Task: Sort the unsolved tickets in your groups, order by Requester in ascending order.
Action: Mouse moved to (18, 306)
Screenshot: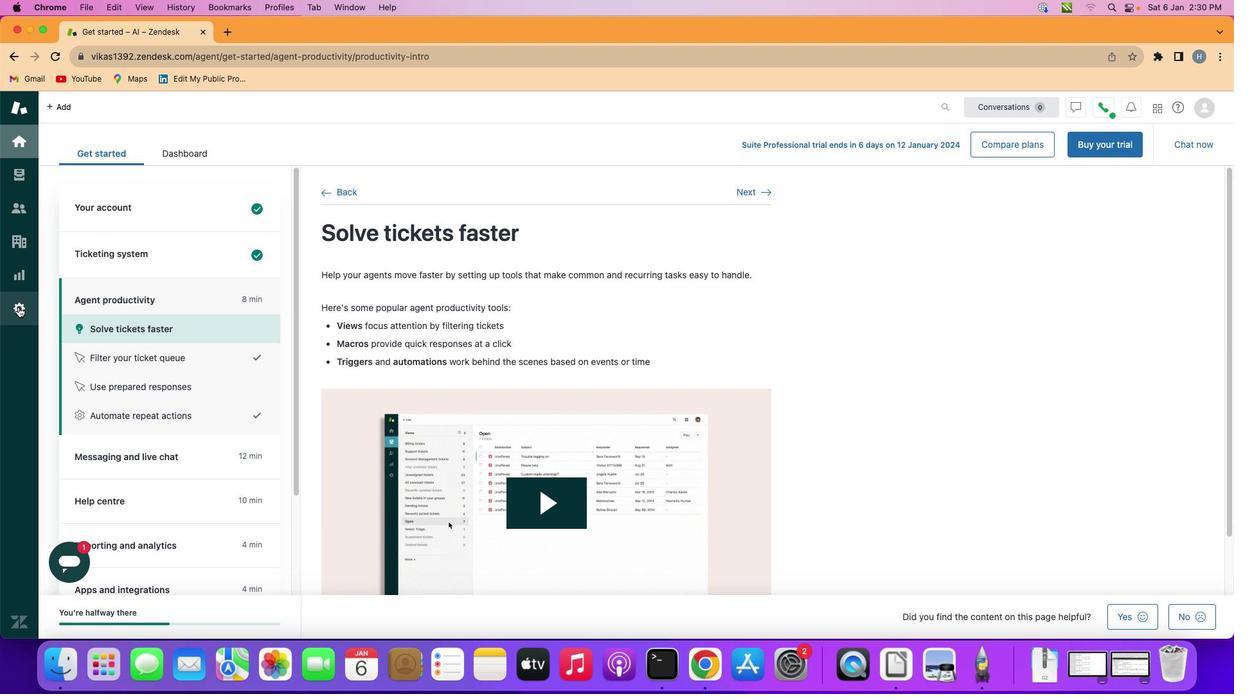 
Action: Mouse pressed left at (18, 306)
Screenshot: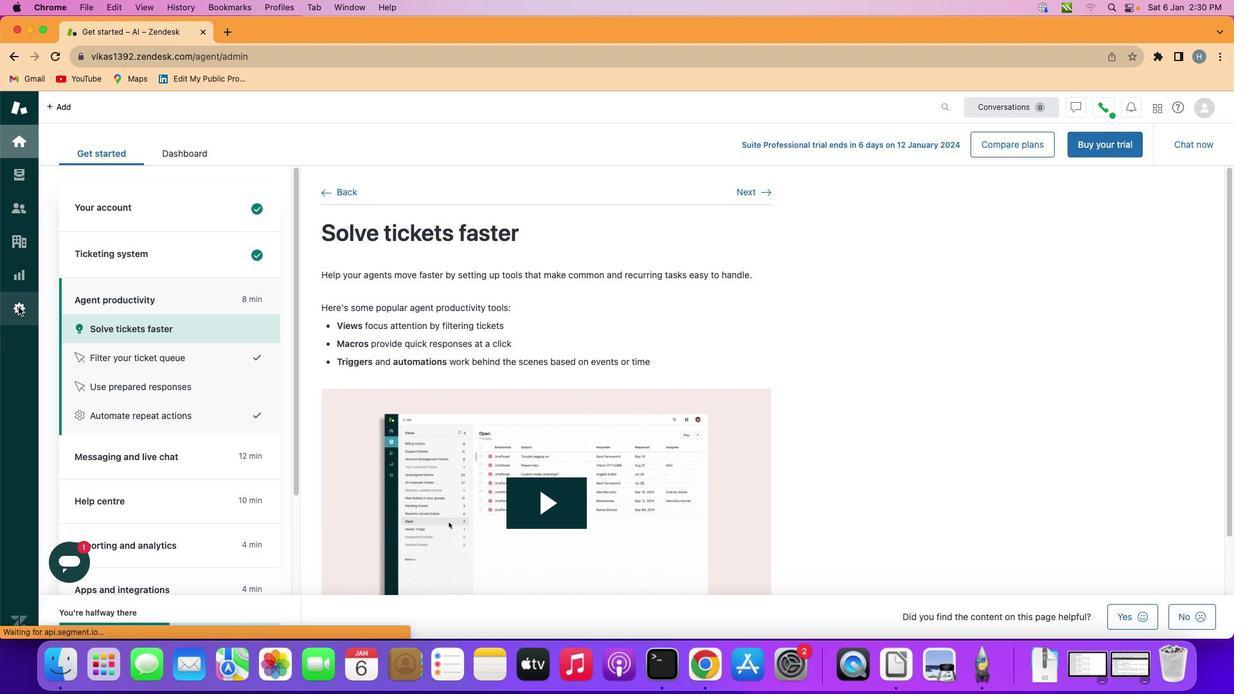 
Action: Mouse moved to (375, 535)
Screenshot: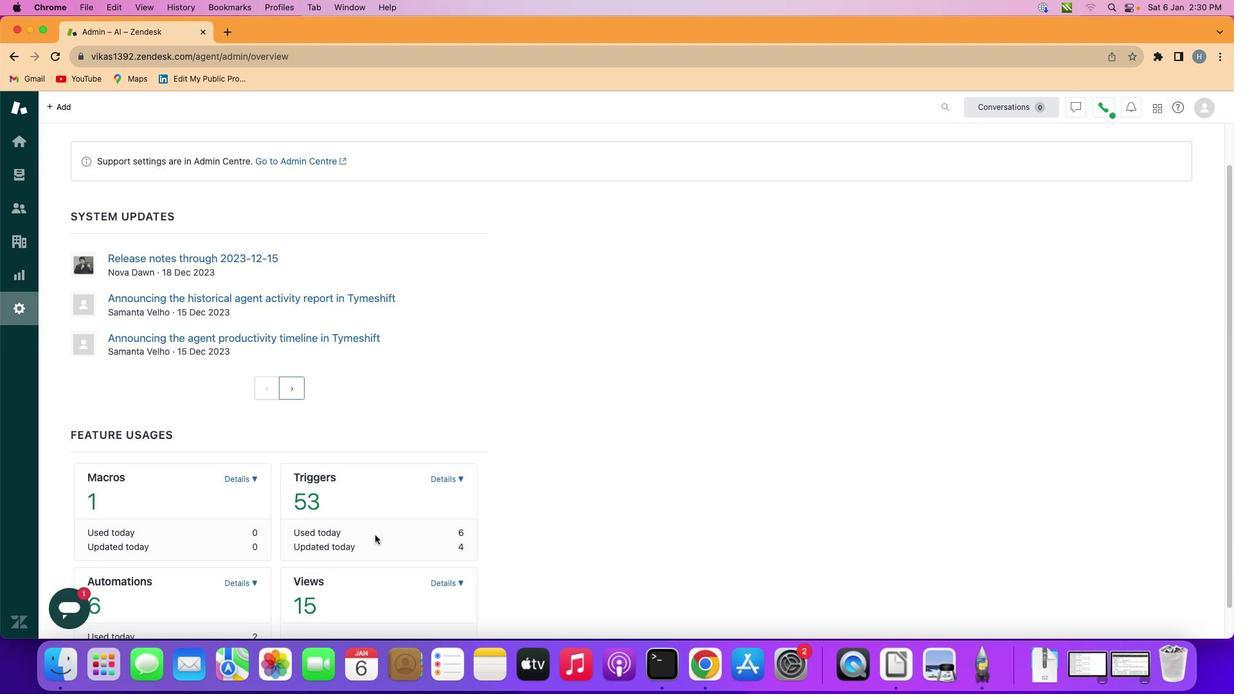 
Action: Mouse scrolled (375, 535) with delta (0, 0)
Screenshot: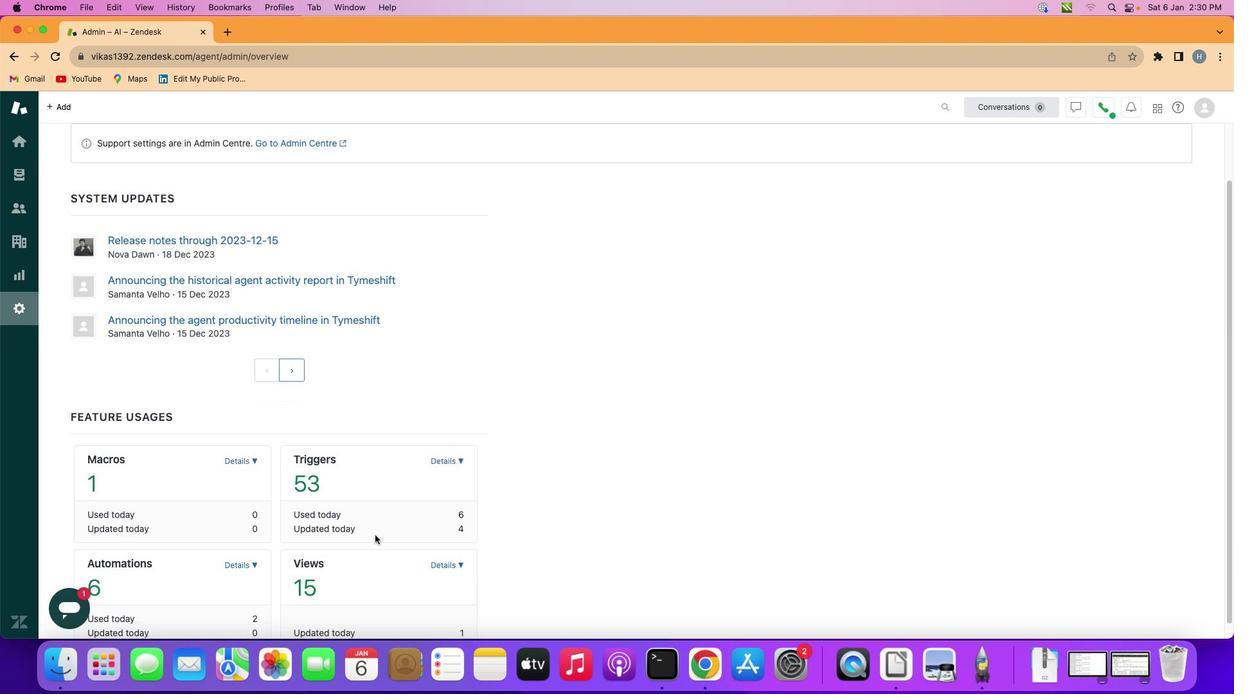 
Action: Mouse scrolled (375, 535) with delta (0, 0)
Screenshot: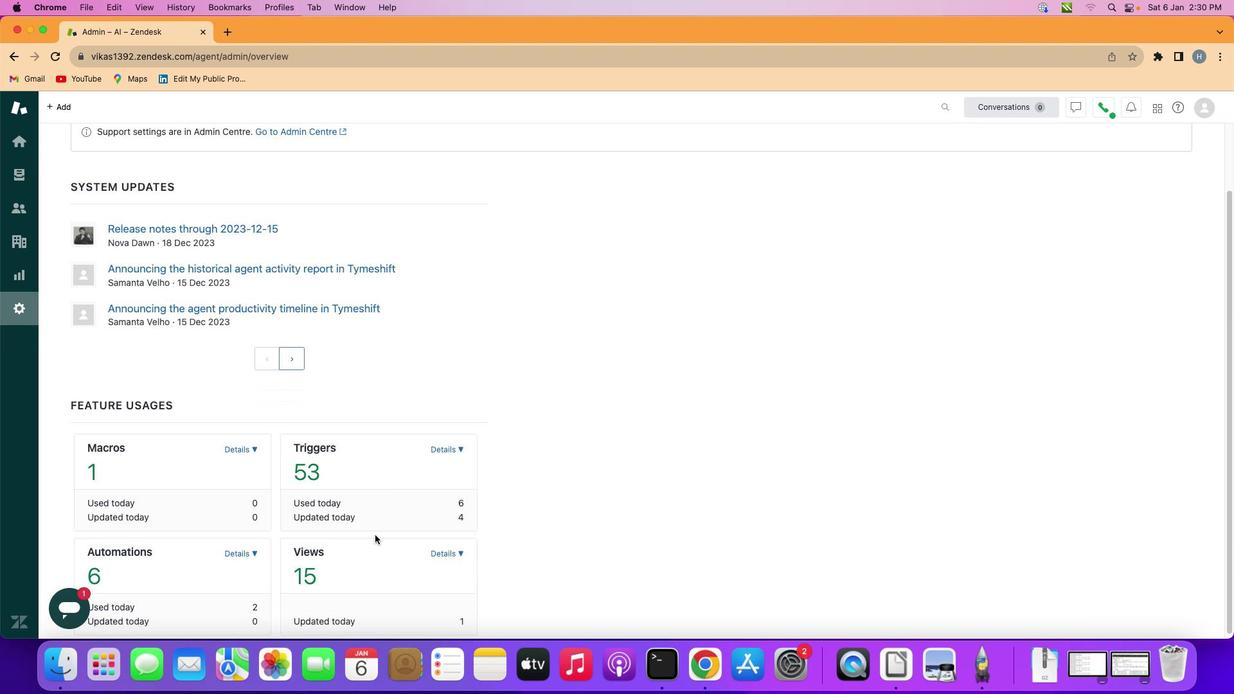 
Action: Mouse scrolled (375, 535) with delta (0, -1)
Screenshot: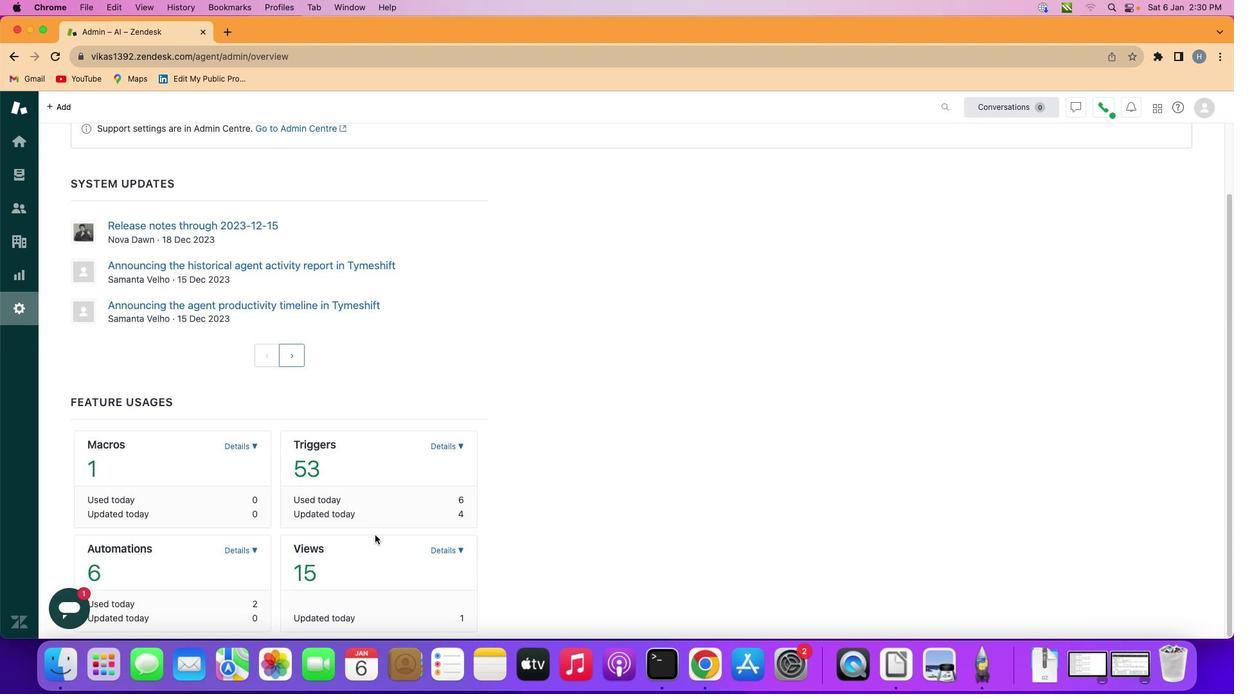 
Action: Mouse moved to (375, 535)
Screenshot: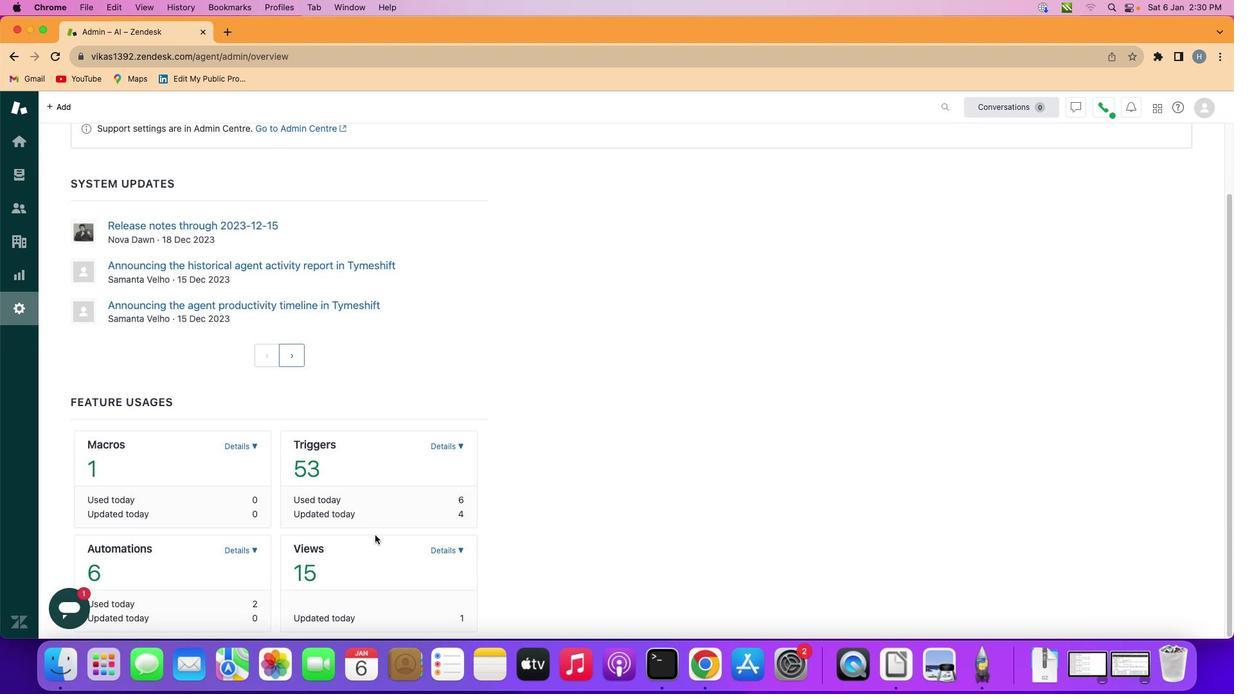 
Action: Mouse scrolled (375, 535) with delta (0, -1)
Screenshot: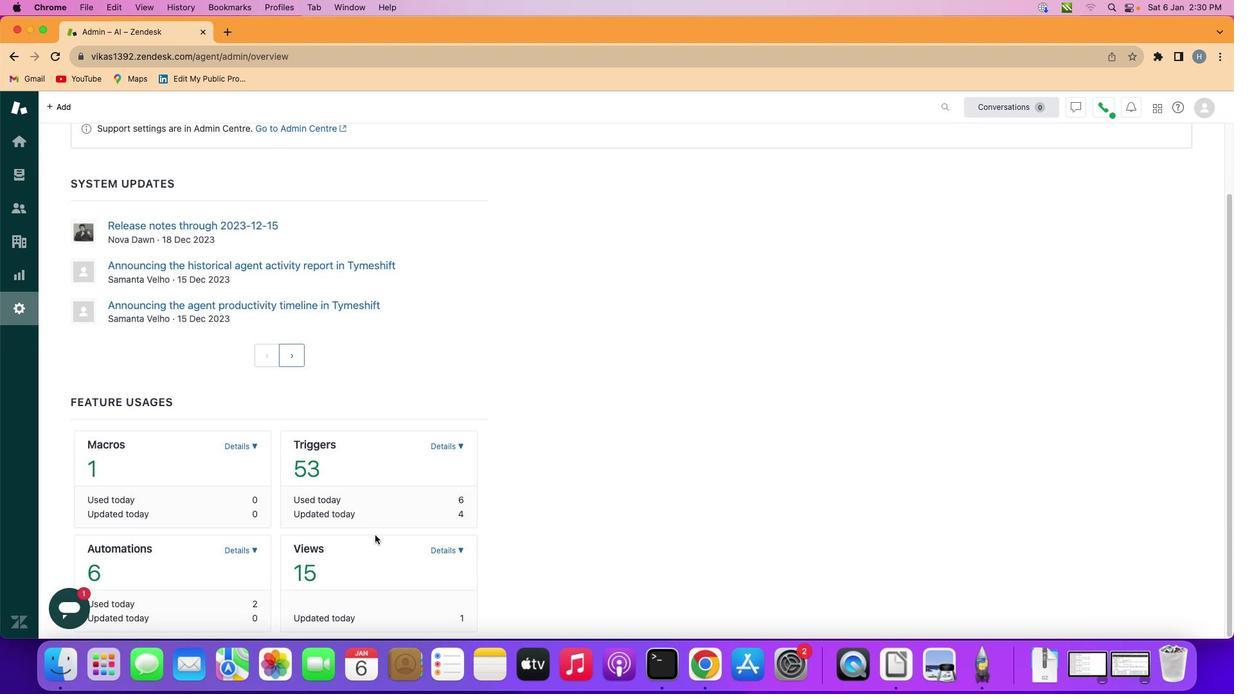 
Action: Mouse scrolled (375, 535) with delta (0, -1)
Screenshot: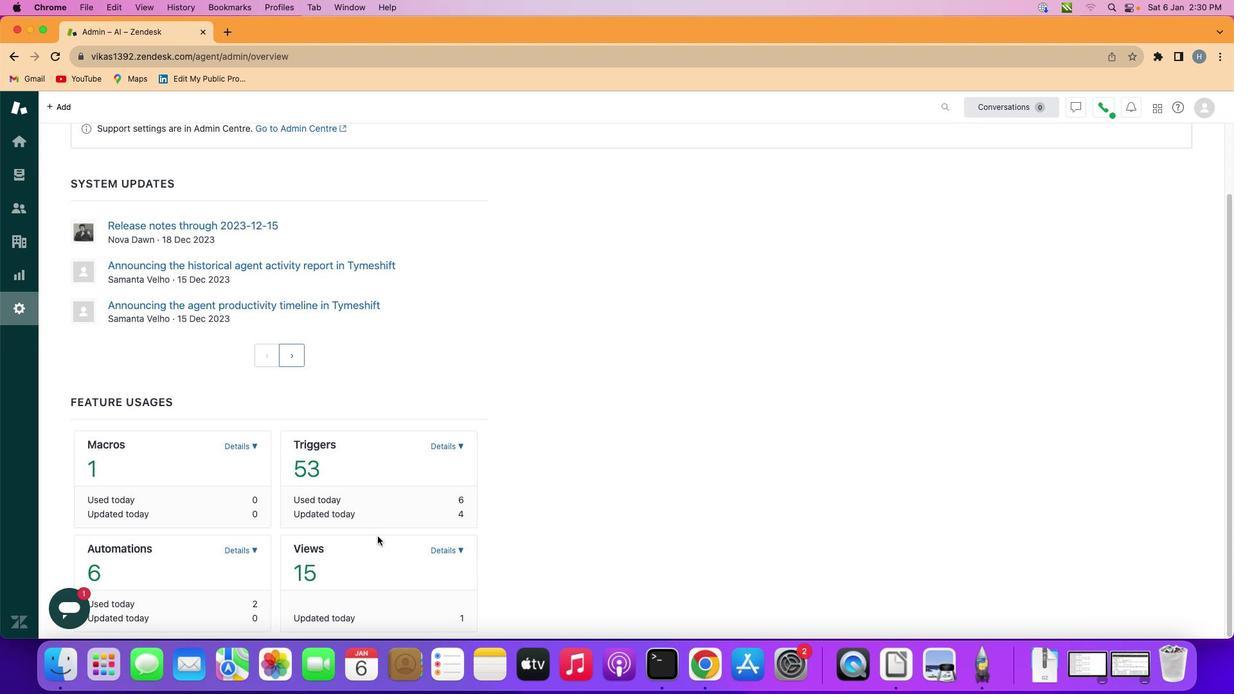 
Action: Mouse moved to (459, 549)
Screenshot: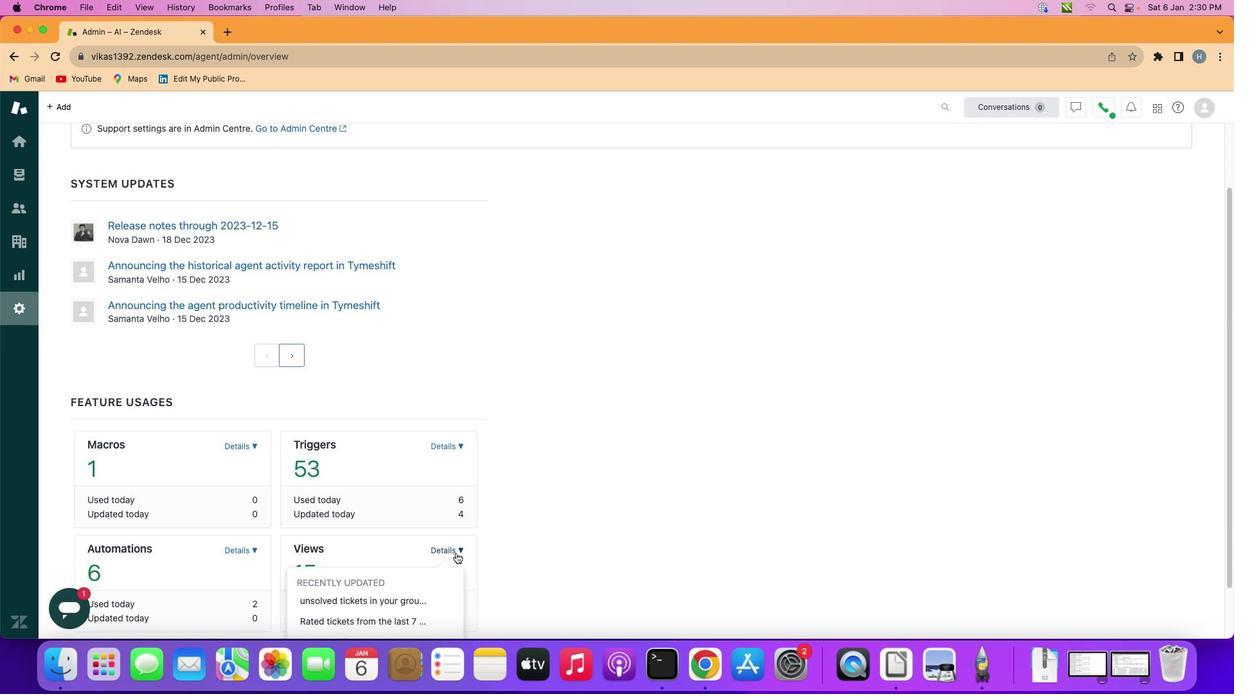 
Action: Mouse pressed left at (459, 549)
Screenshot: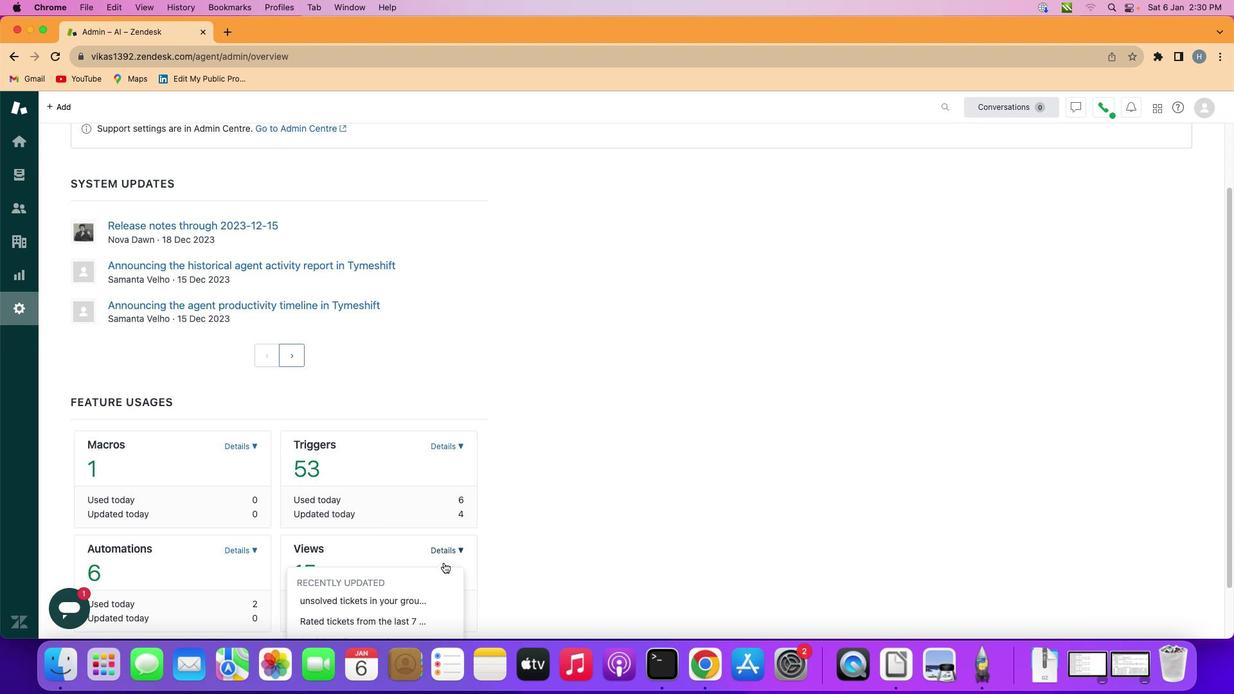 
Action: Mouse moved to (405, 602)
Screenshot: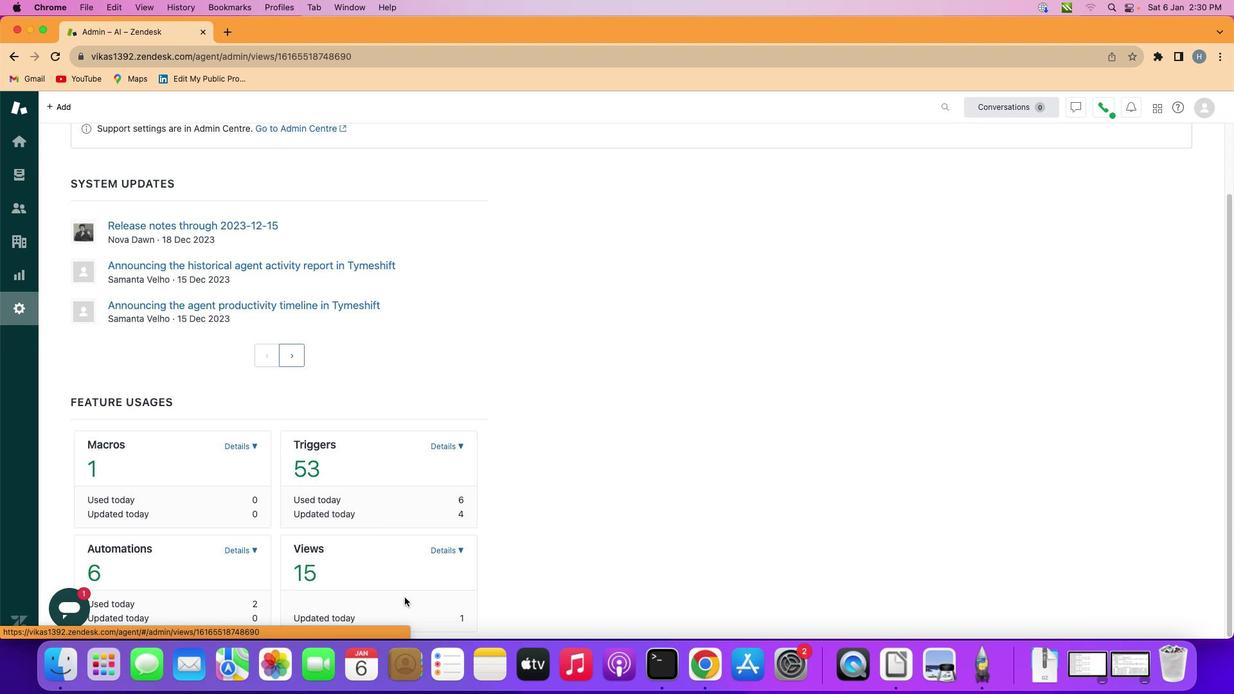 
Action: Mouse pressed left at (405, 602)
Screenshot: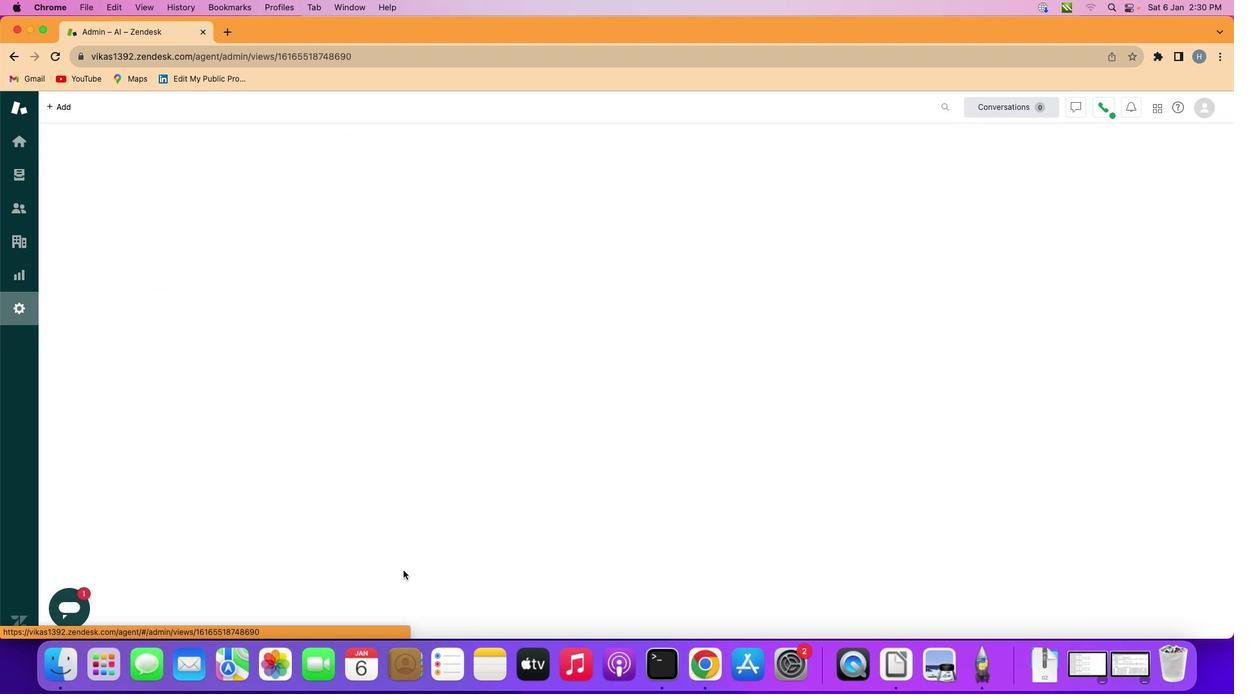 
Action: Mouse moved to (387, 524)
Screenshot: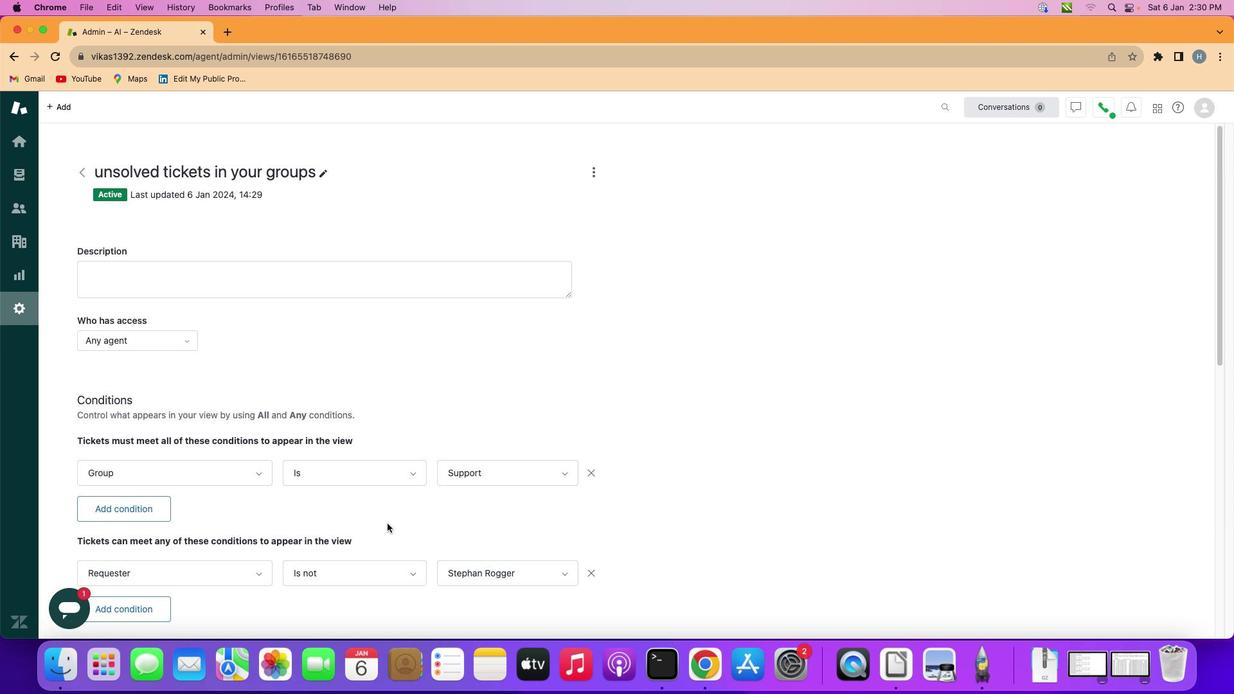 
Action: Mouse scrolled (387, 524) with delta (0, 0)
Screenshot: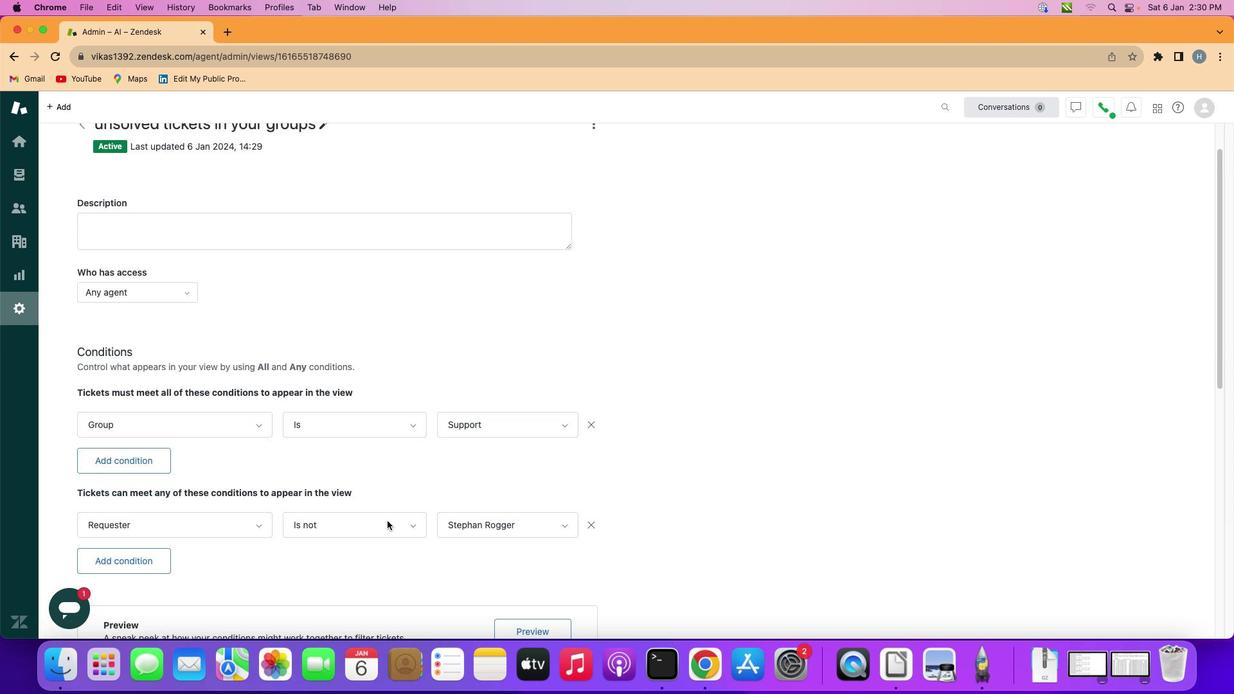 
Action: Mouse moved to (387, 523)
Screenshot: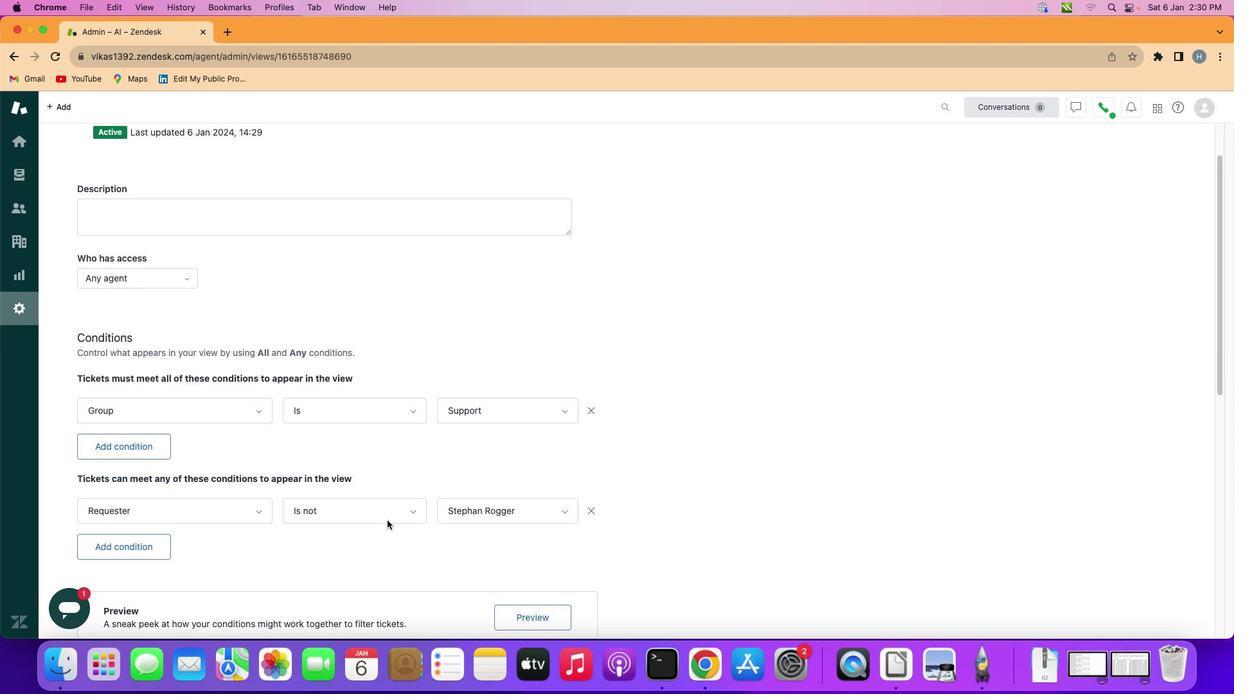 
Action: Mouse scrolled (387, 523) with delta (0, 0)
Screenshot: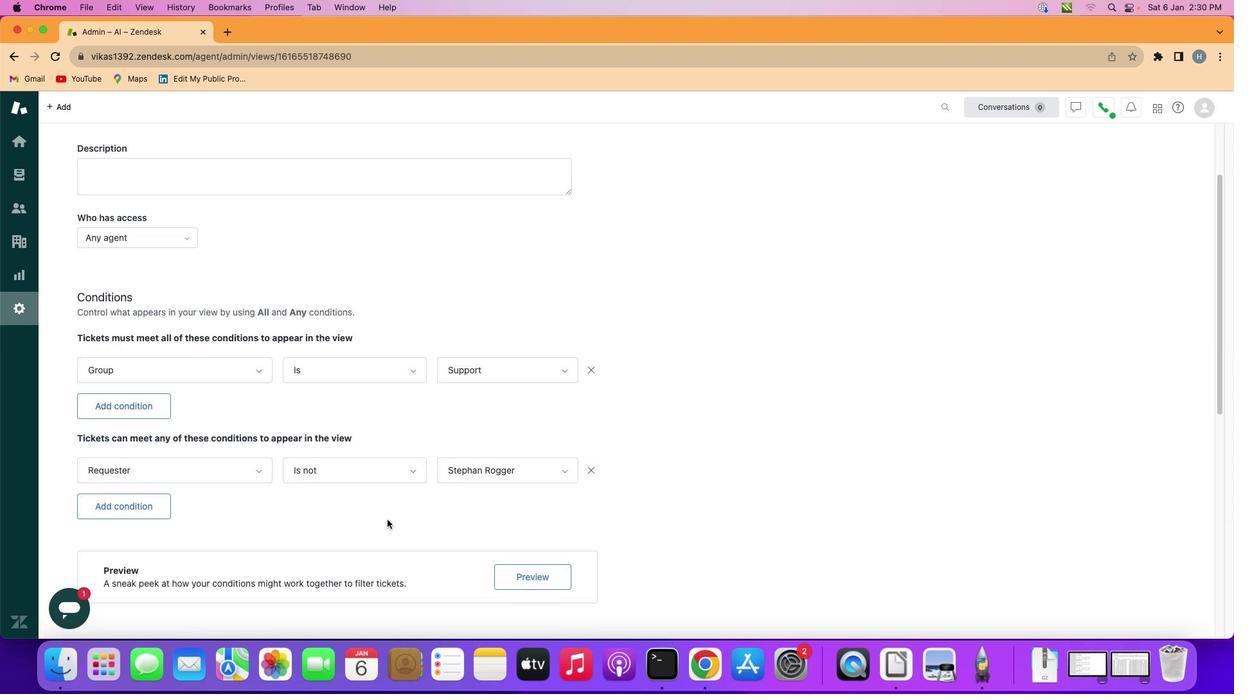 
Action: Mouse scrolled (387, 523) with delta (0, 0)
Screenshot: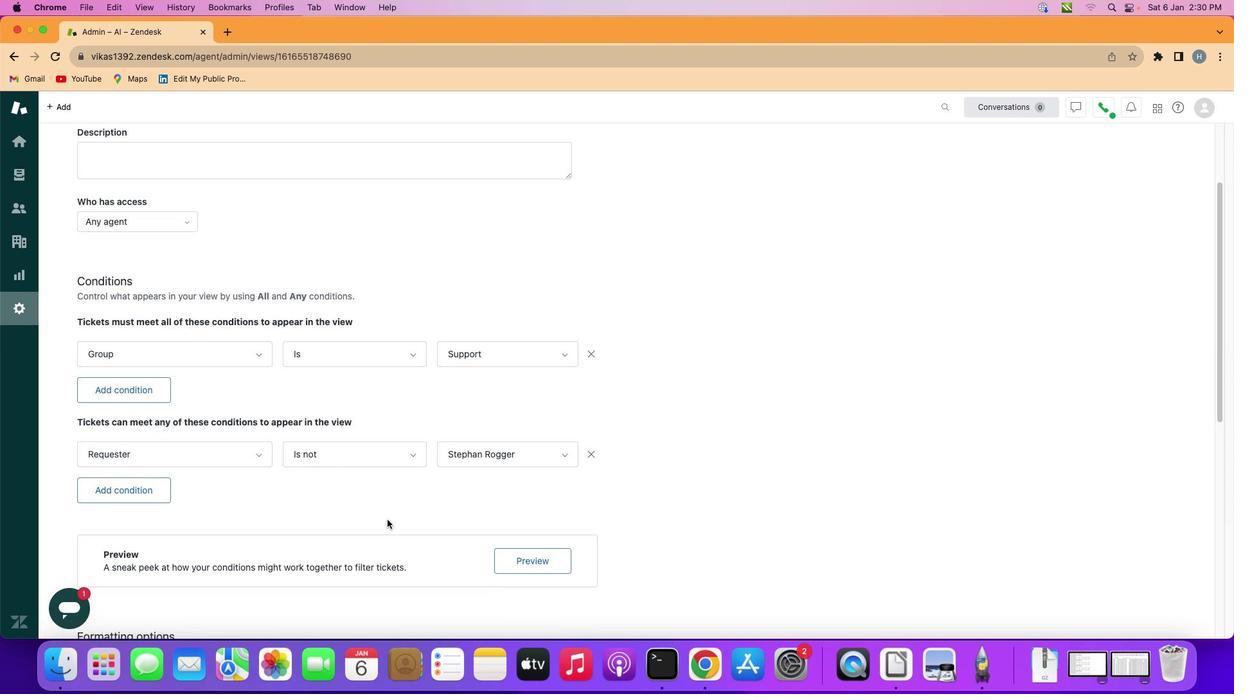 
Action: Mouse scrolled (387, 523) with delta (0, -1)
Screenshot: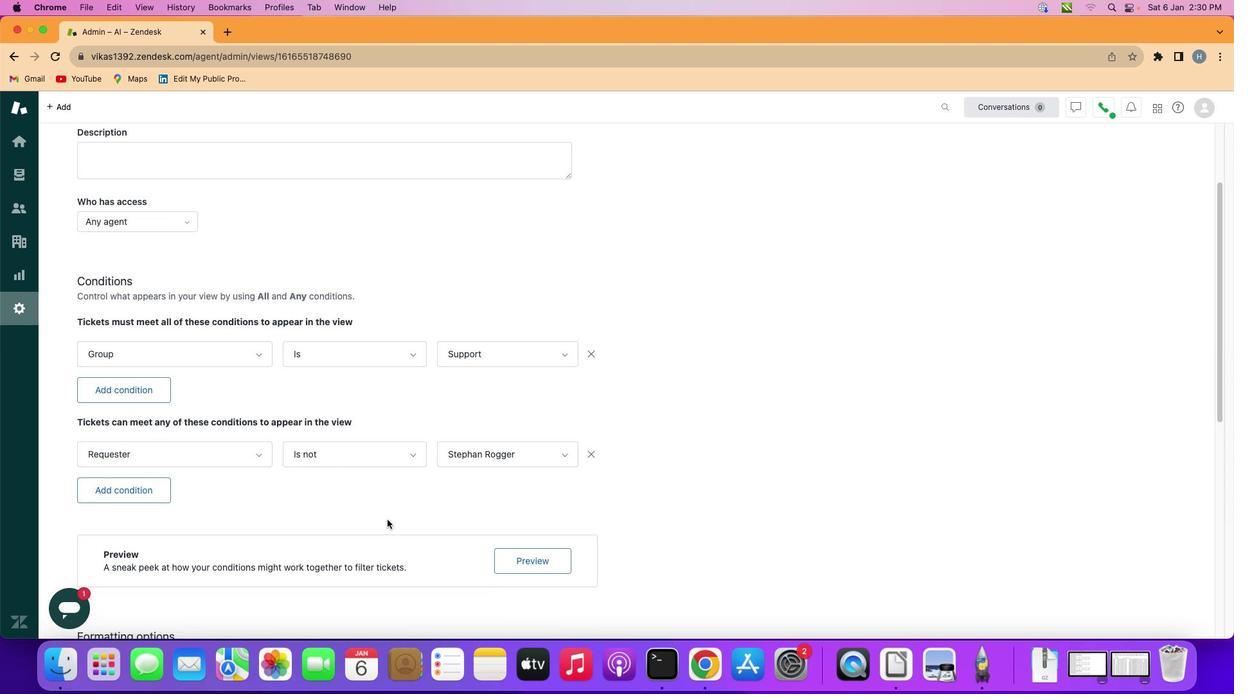 
Action: Mouse moved to (387, 520)
Screenshot: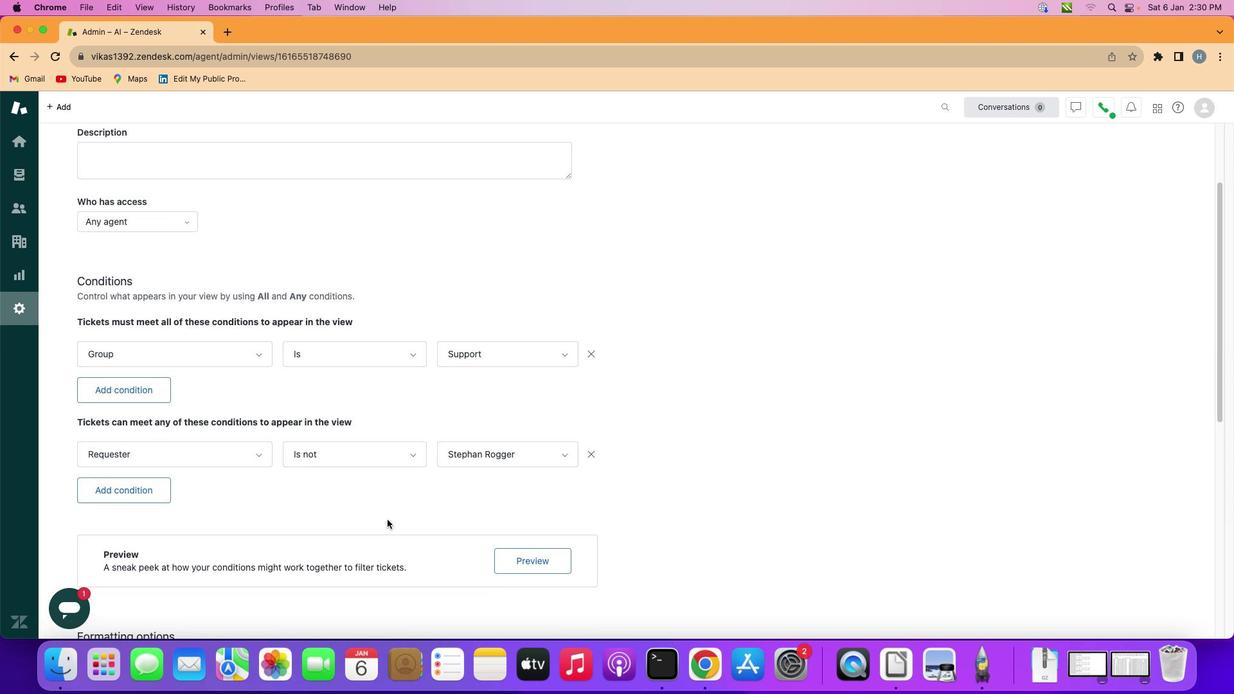 
Action: Mouse scrolled (387, 520) with delta (0, 0)
Screenshot: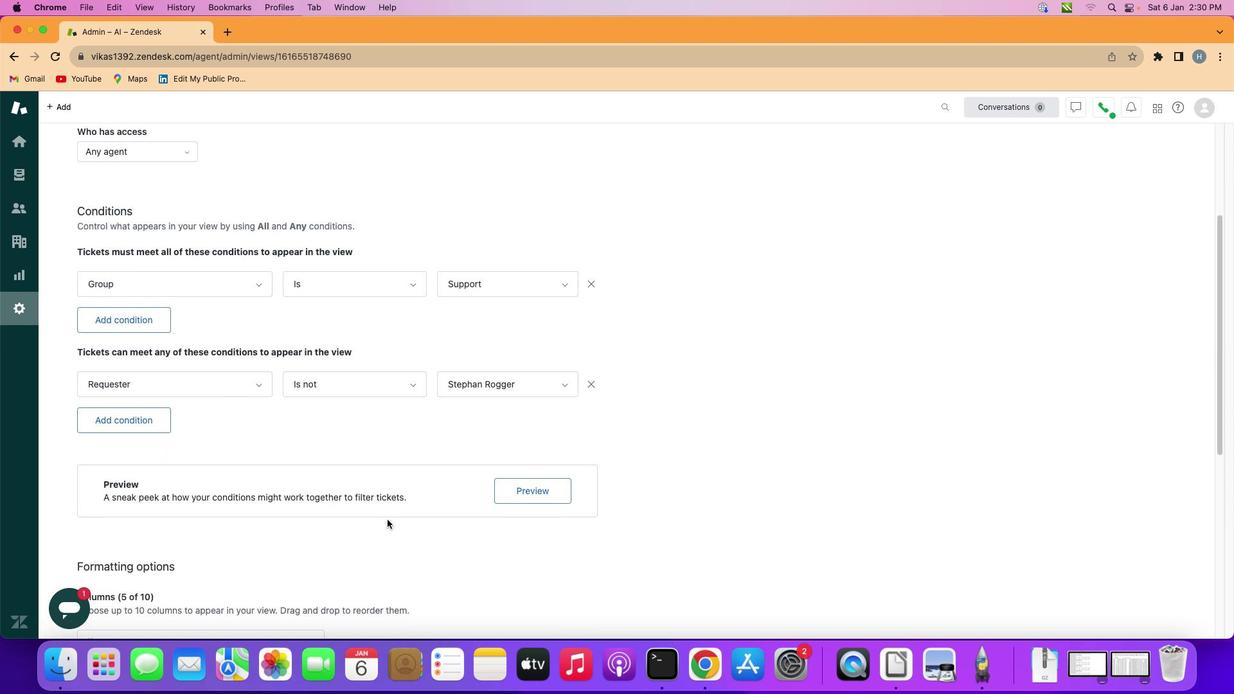 
Action: Mouse scrolled (387, 520) with delta (0, 0)
Screenshot: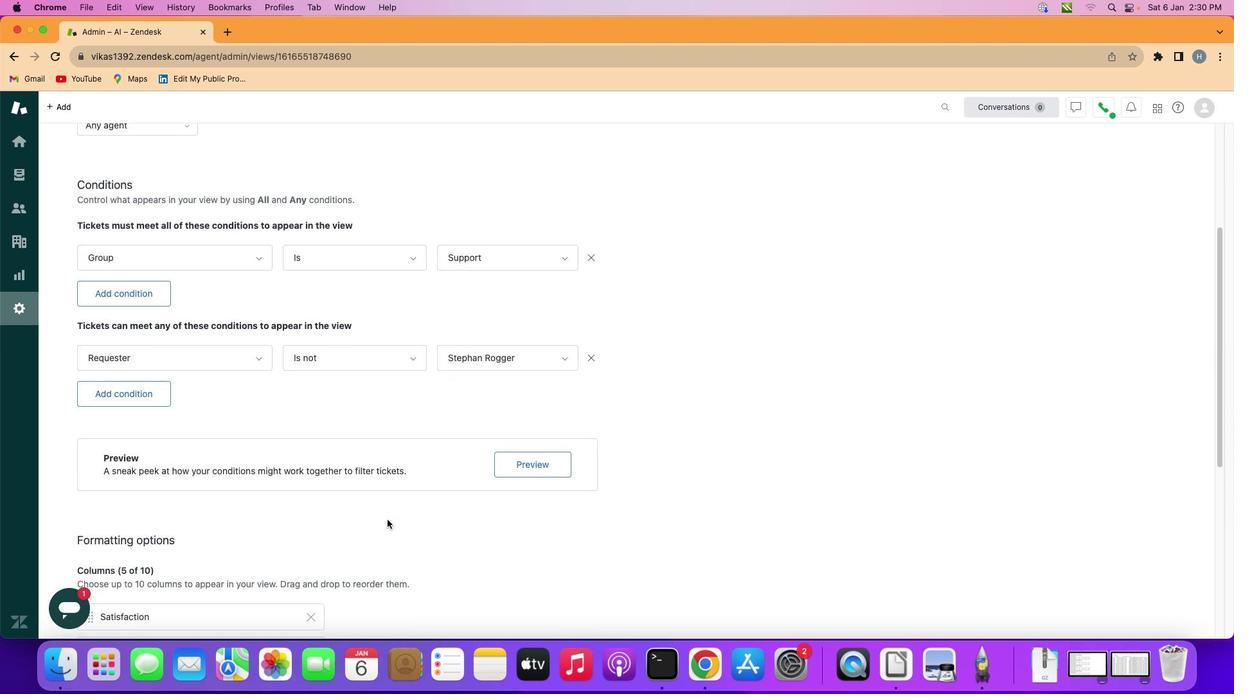 
Action: Mouse scrolled (387, 520) with delta (0, -1)
Screenshot: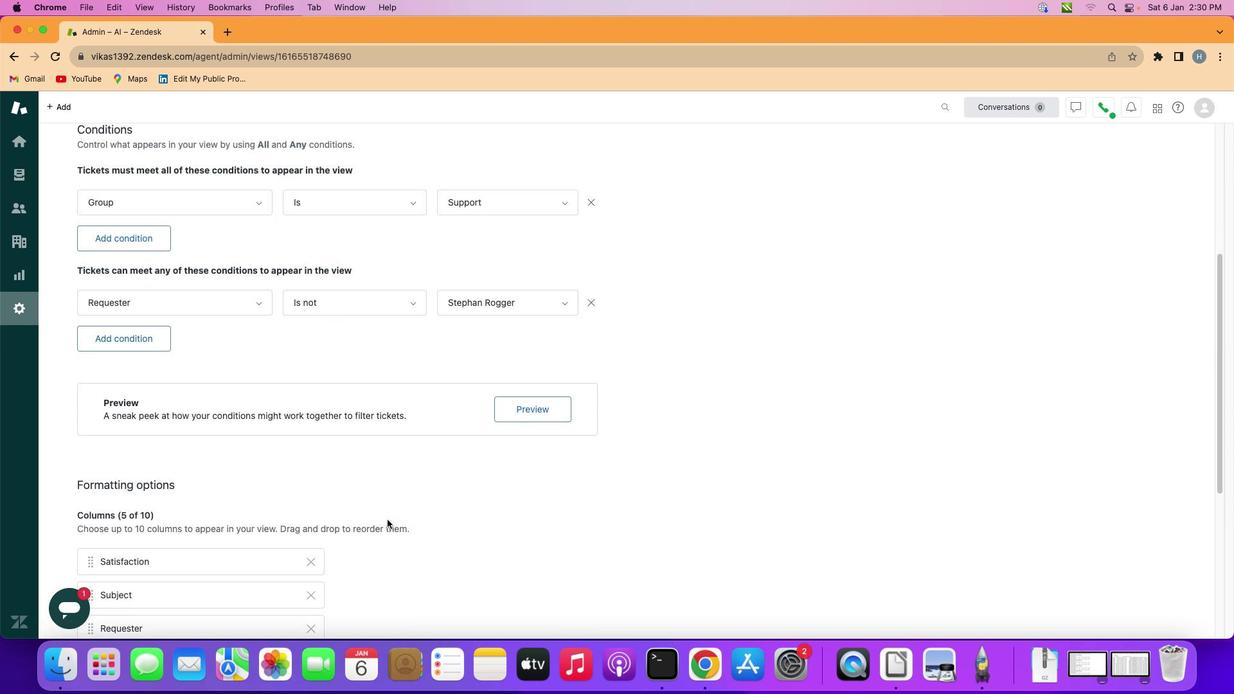 
Action: Mouse scrolled (387, 520) with delta (0, 1)
Screenshot: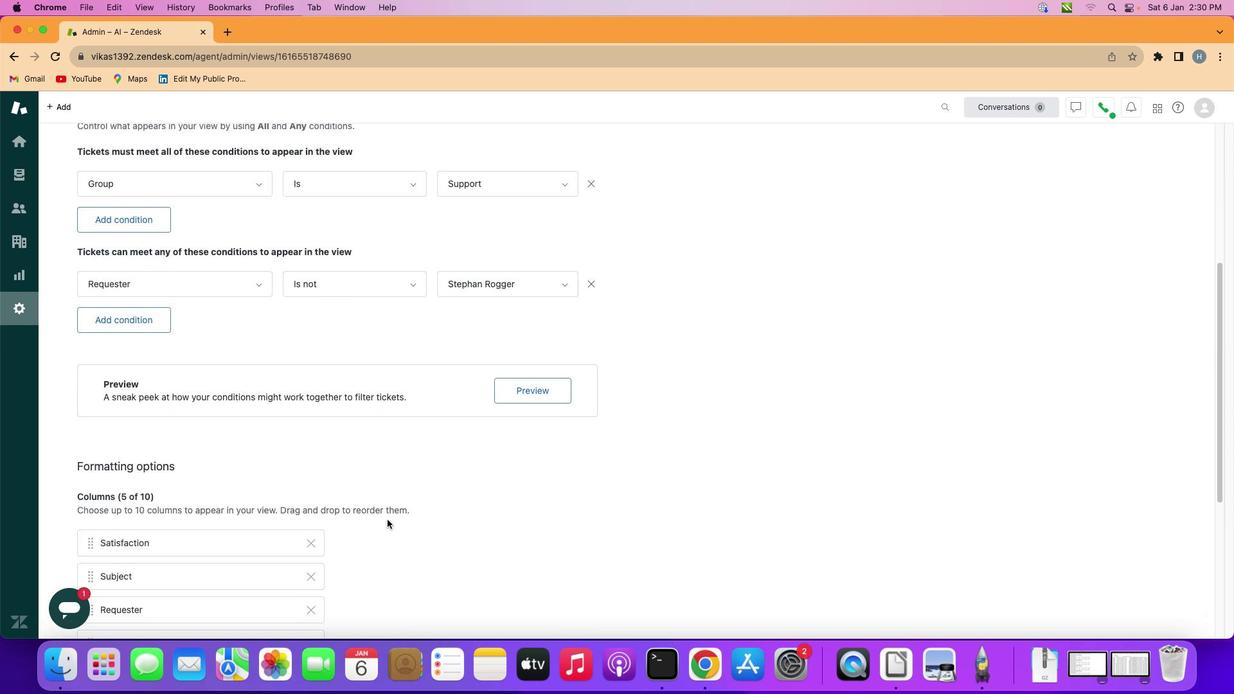 
Action: Mouse scrolled (387, 520) with delta (0, -2)
Screenshot: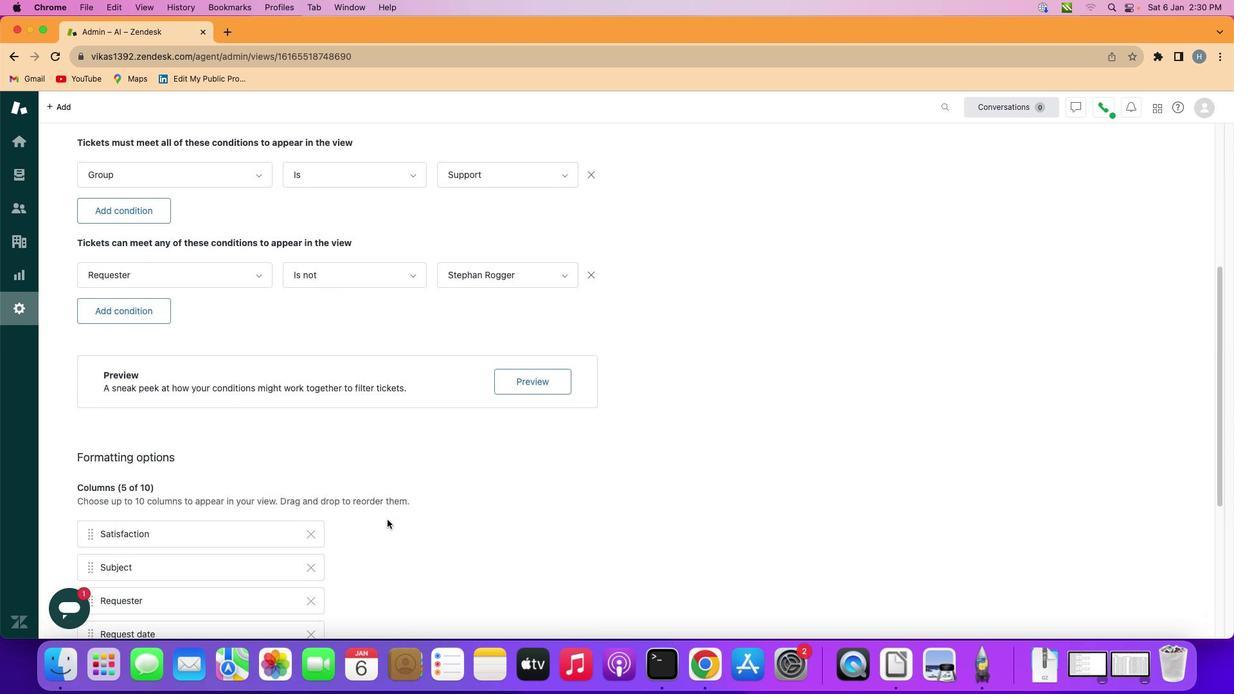 
Action: Mouse scrolled (387, 520) with delta (0, -1)
Screenshot: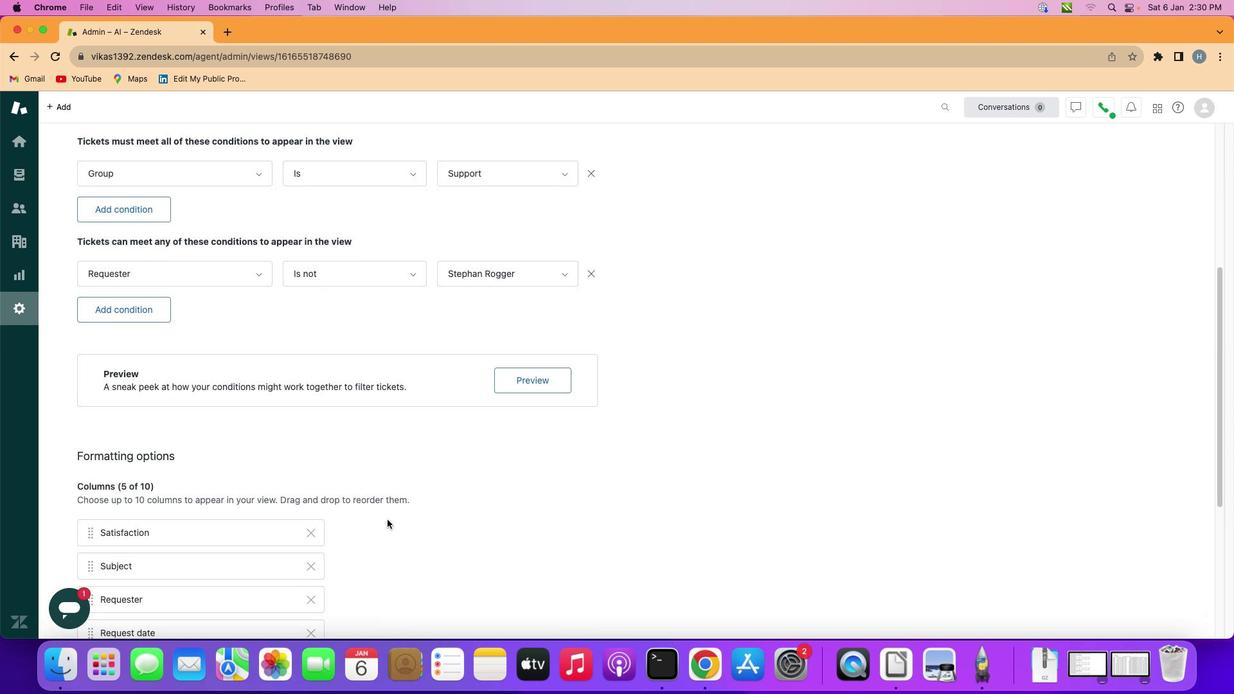 
Action: Mouse scrolled (387, 520) with delta (0, 0)
Screenshot: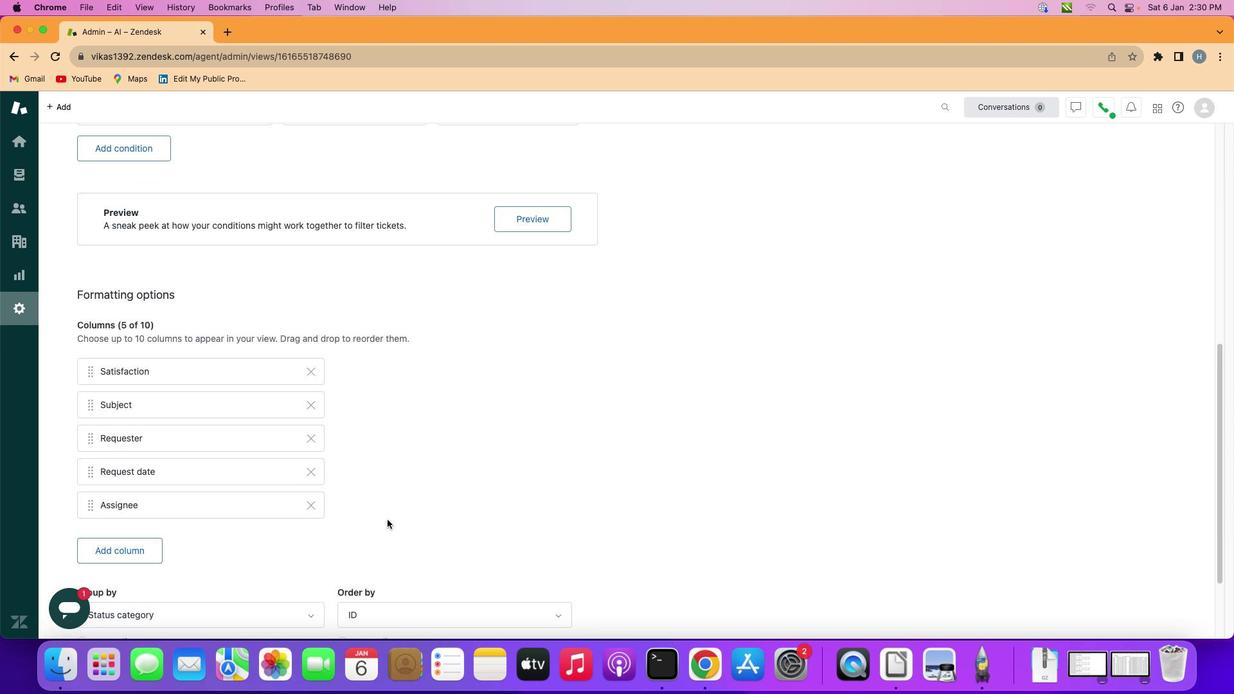 
Action: Mouse scrolled (387, 520) with delta (0, 0)
Screenshot: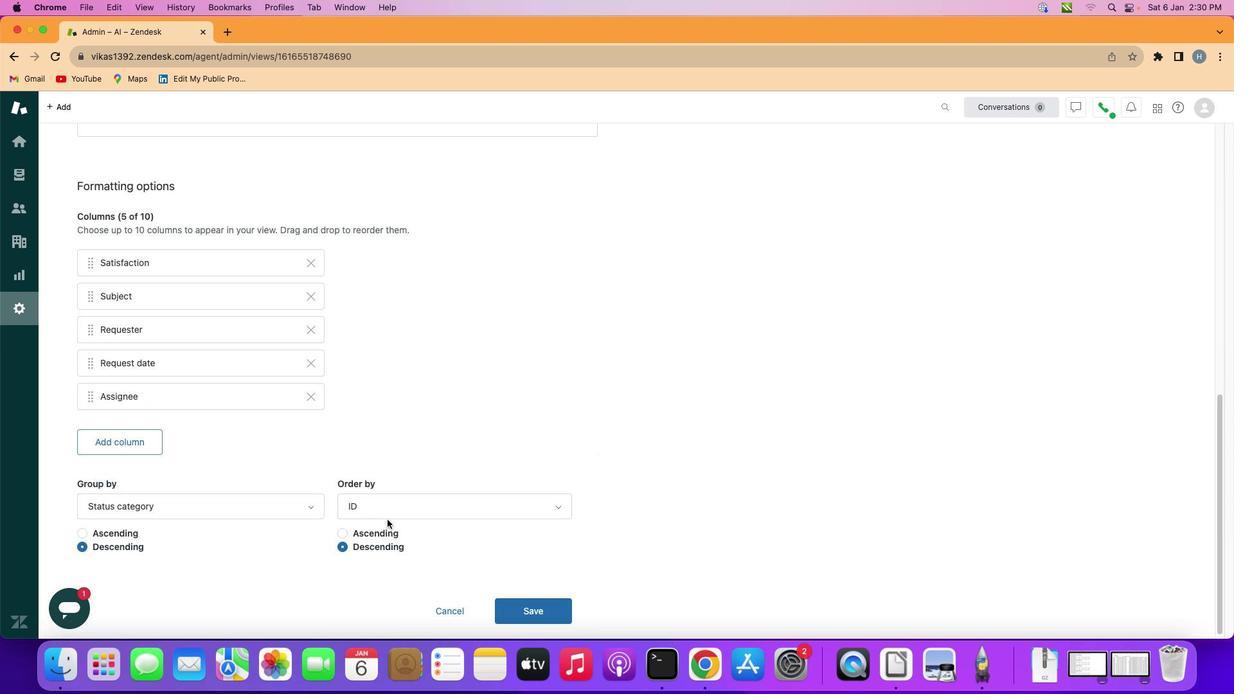 
Action: Mouse scrolled (387, 520) with delta (0, -1)
Screenshot: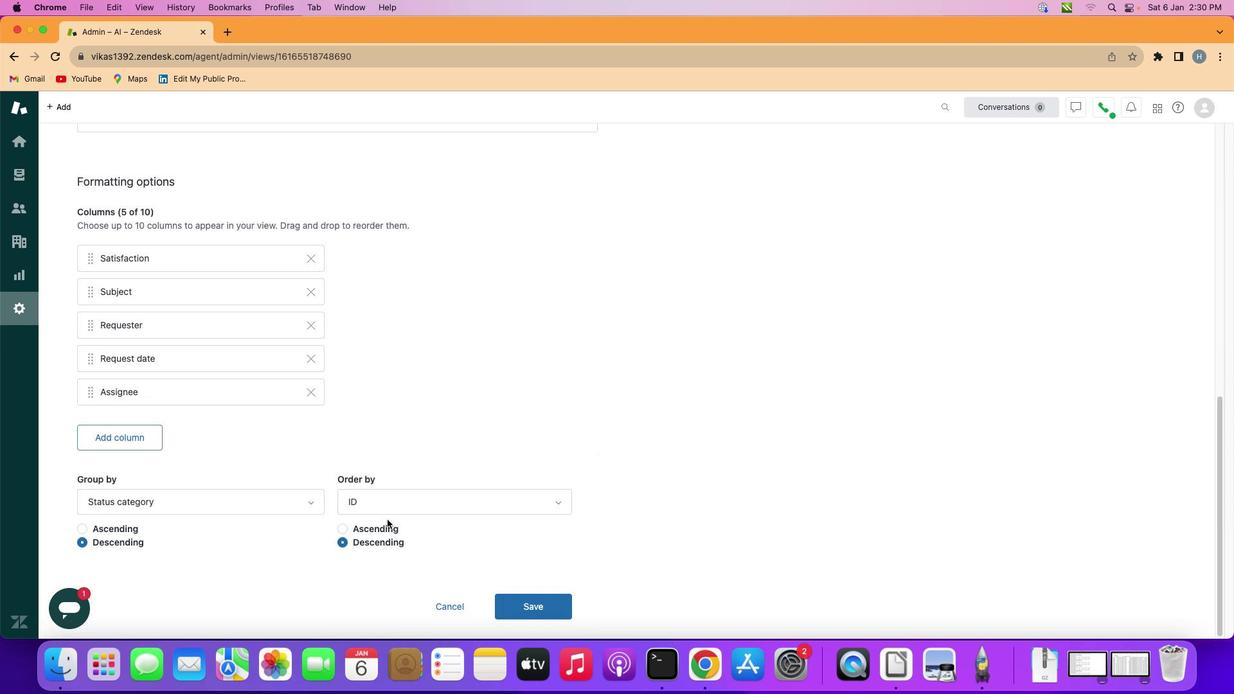
Action: Mouse scrolled (387, 520) with delta (0, -1)
Screenshot: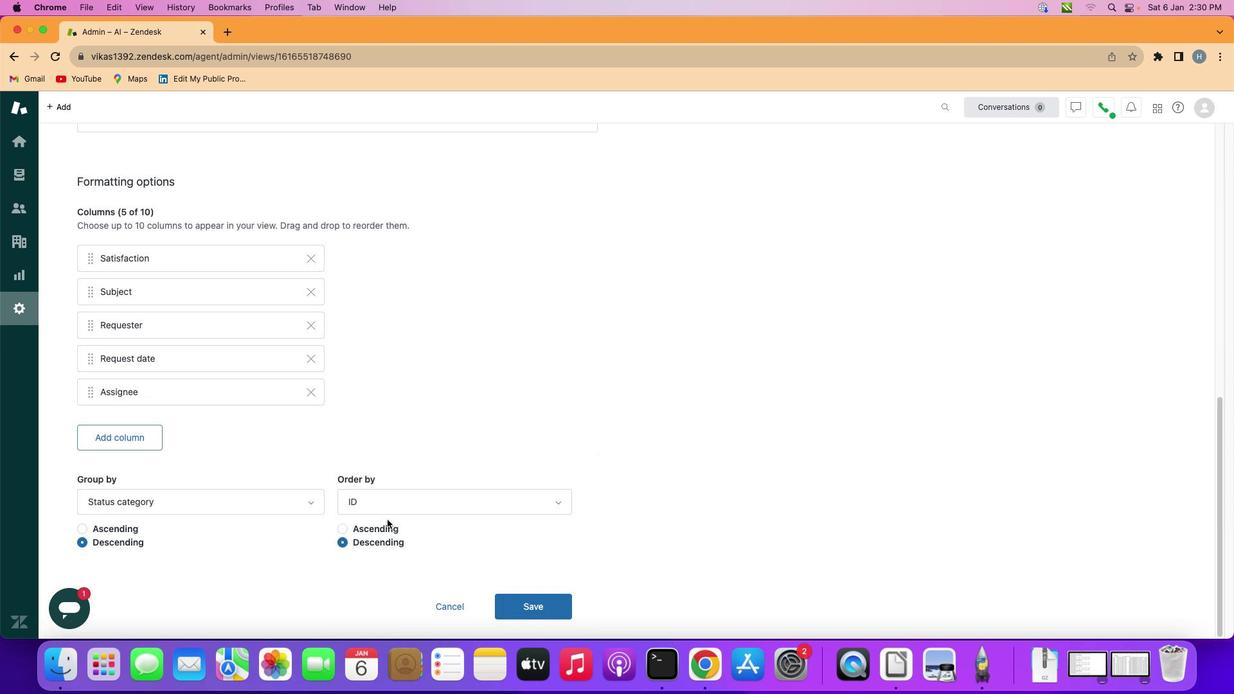 
Action: Mouse scrolled (387, 520) with delta (0, -2)
Screenshot: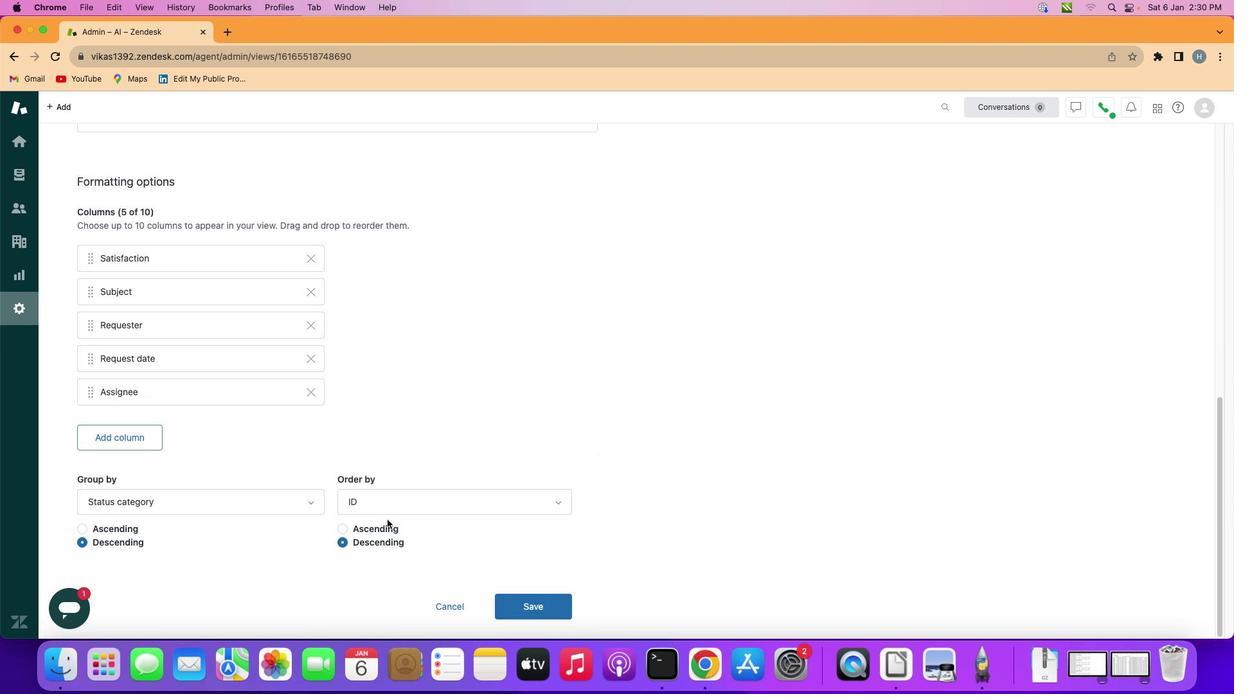 
Action: Mouse scrolled (387, 520) with delta (0, -3)
Screenshot: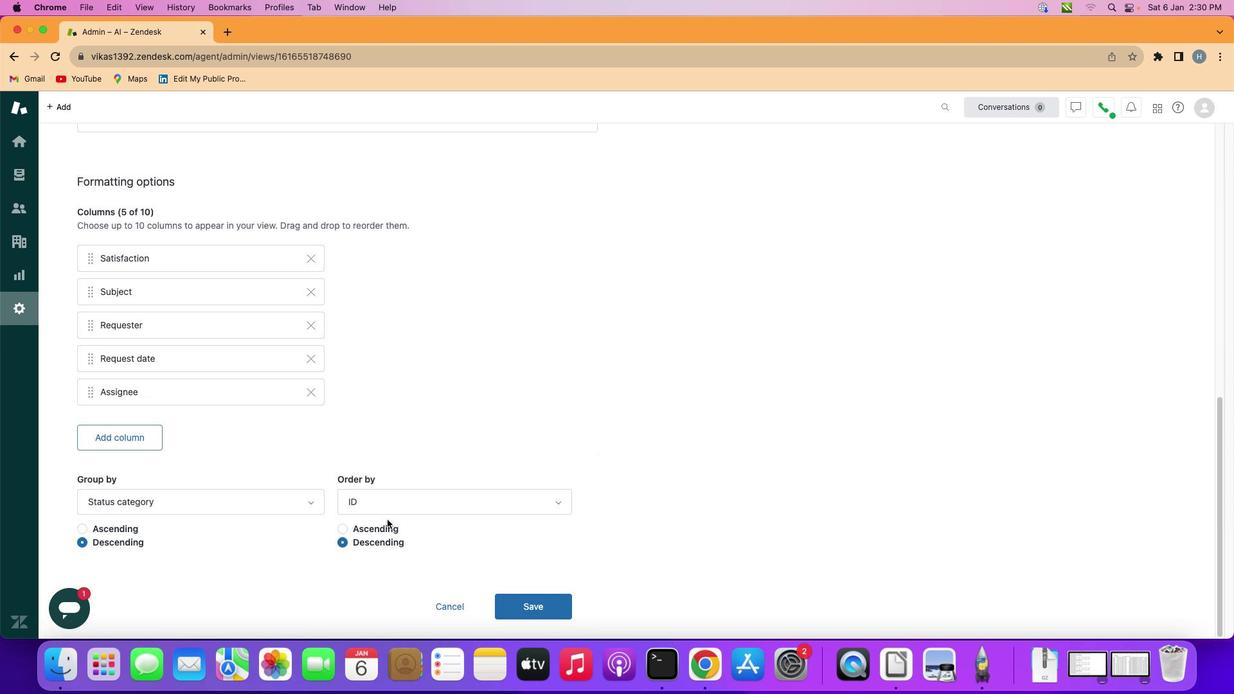 
Action: Mouse moved to (388, 520)
Screenshot: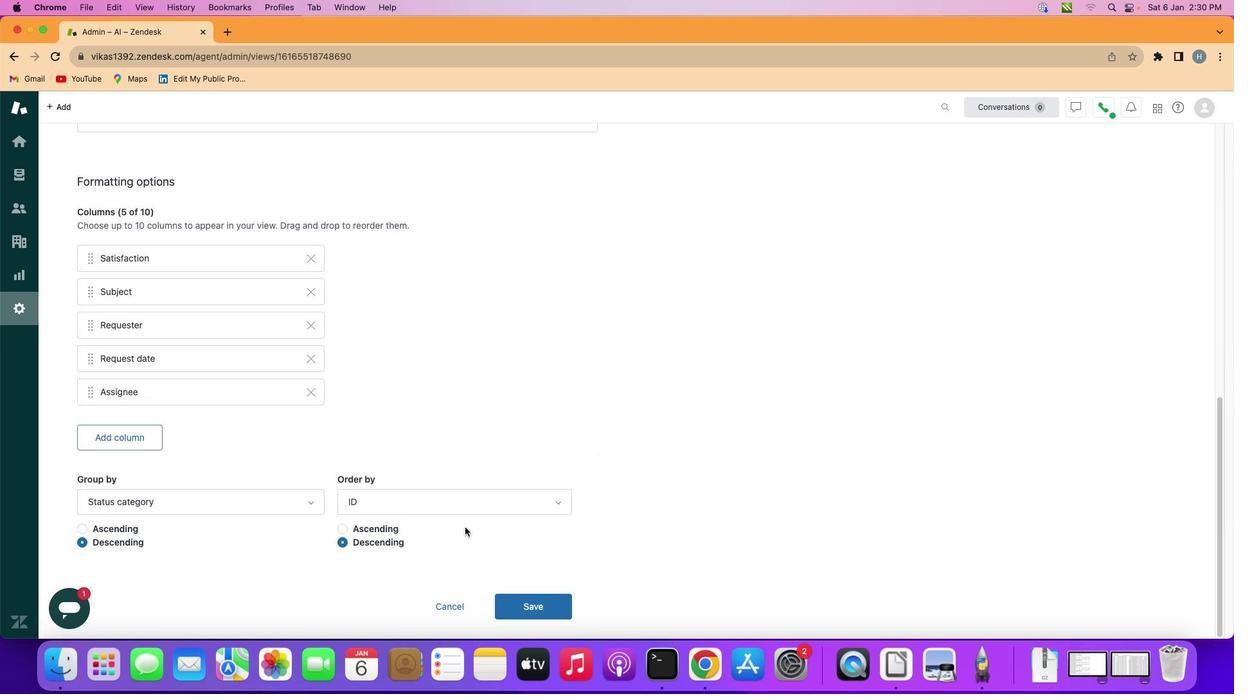 
Action: Mouse scrolled (388, 520) with delta (0, 0)
Screenshot: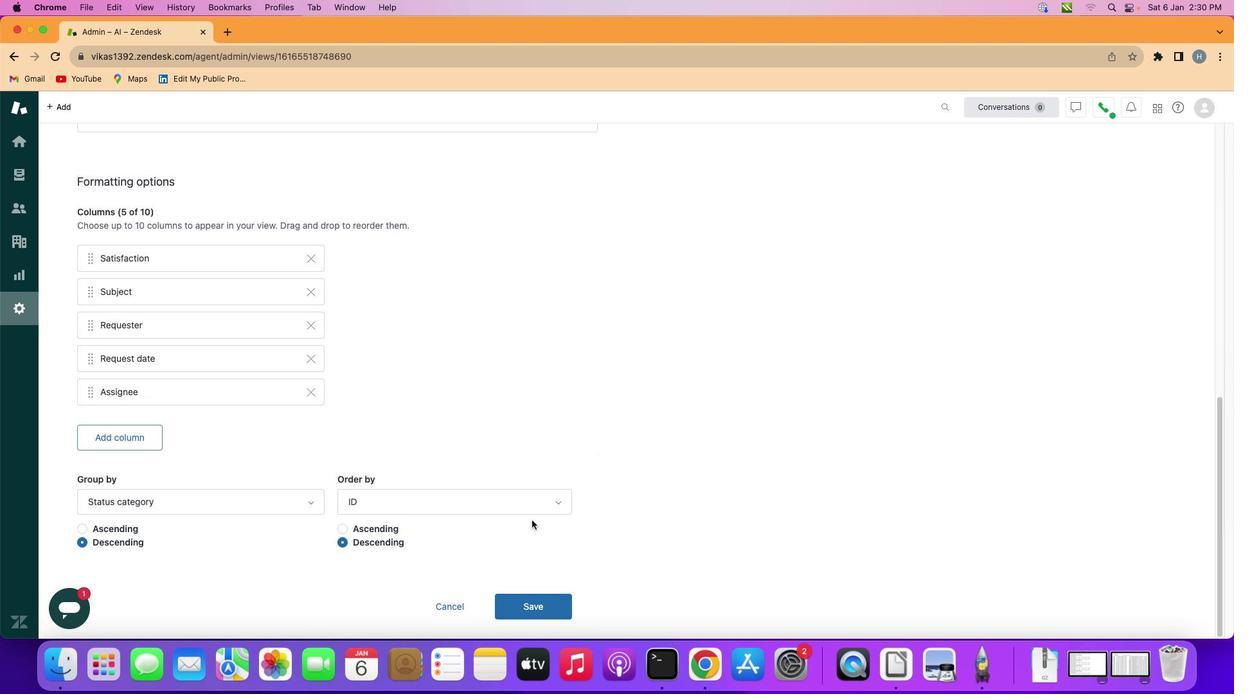 
Action: Mouse moved to (388, 520)
Screenshot: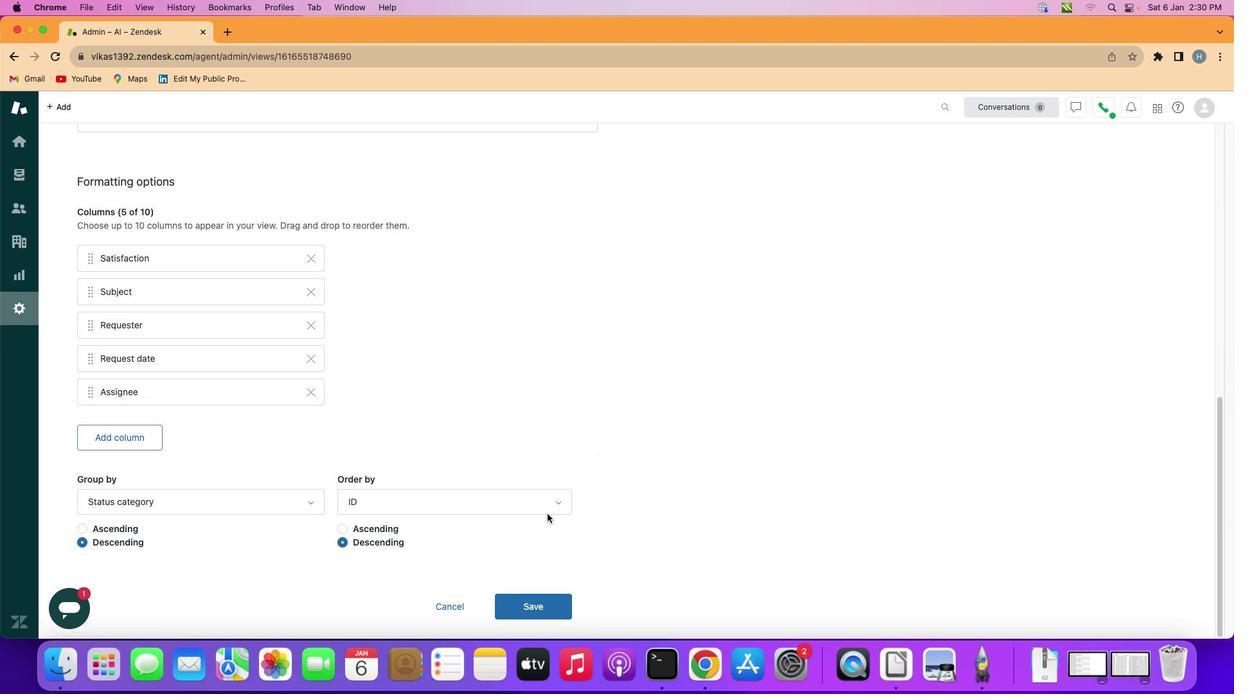 
Action: Mouse scrolled (388, 520) with delta (0, 0)
Screenshot: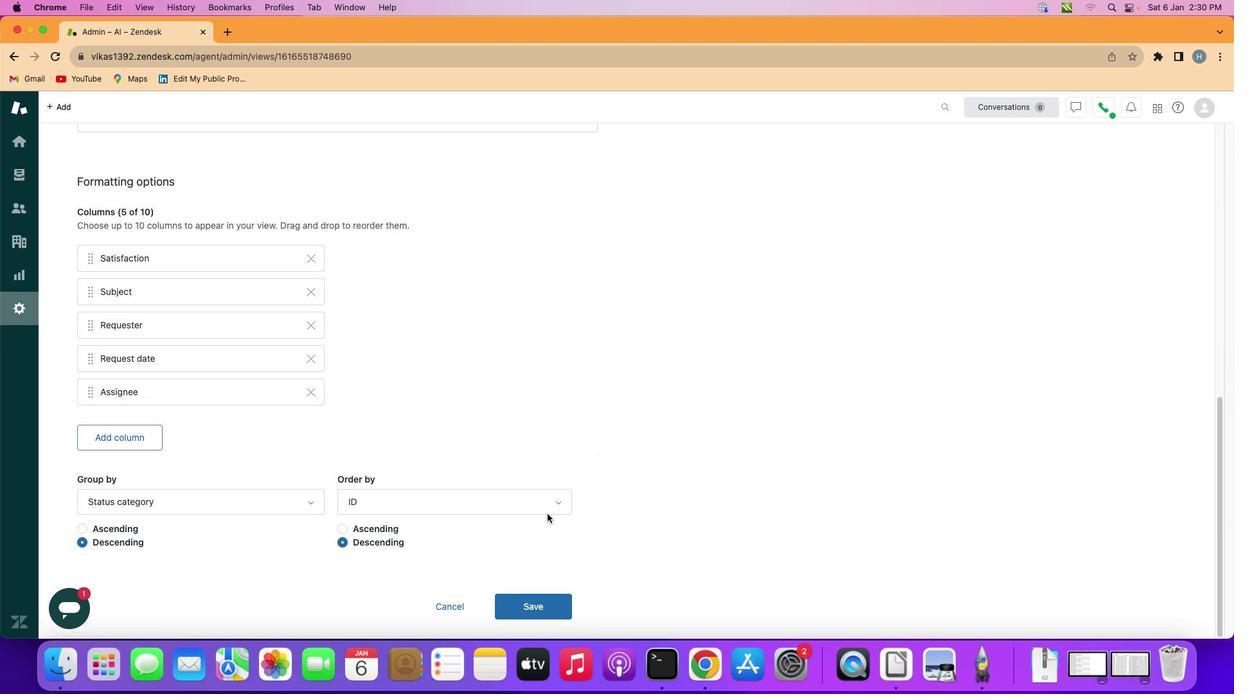 
Action: Mouse moved to (391, 522)
Screenshot: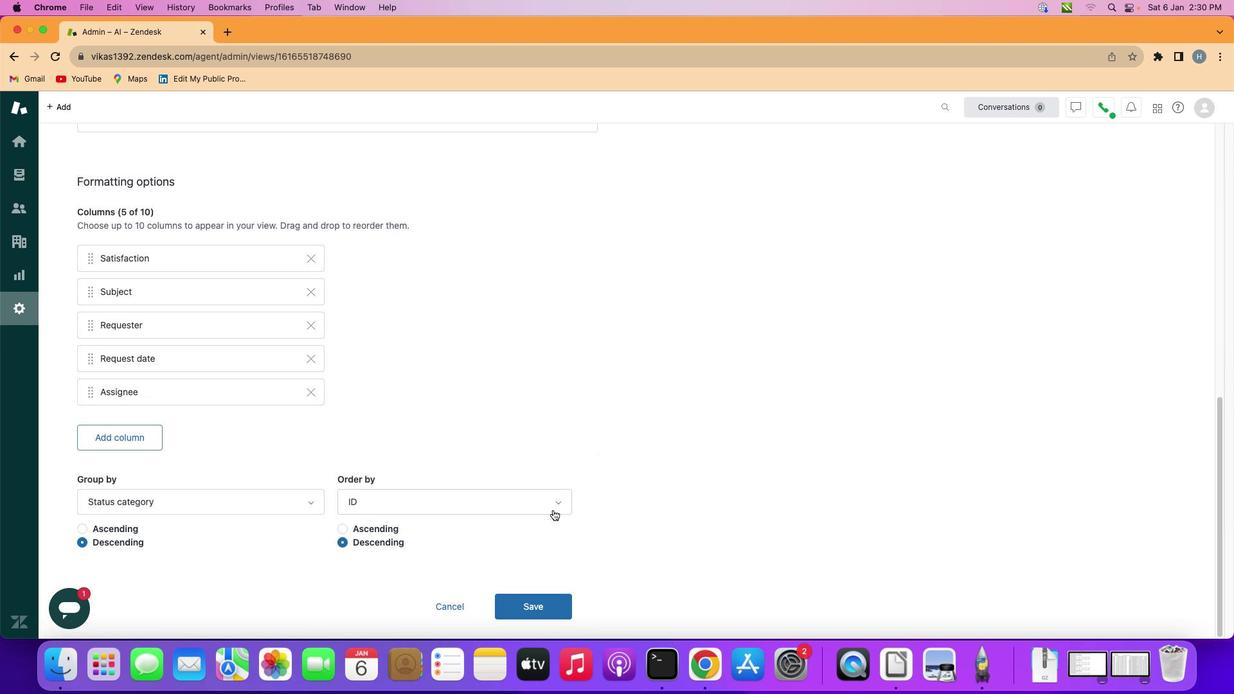 
Action: Mouse scrolled (391, 522) with delta (0, -1)
Screenshot: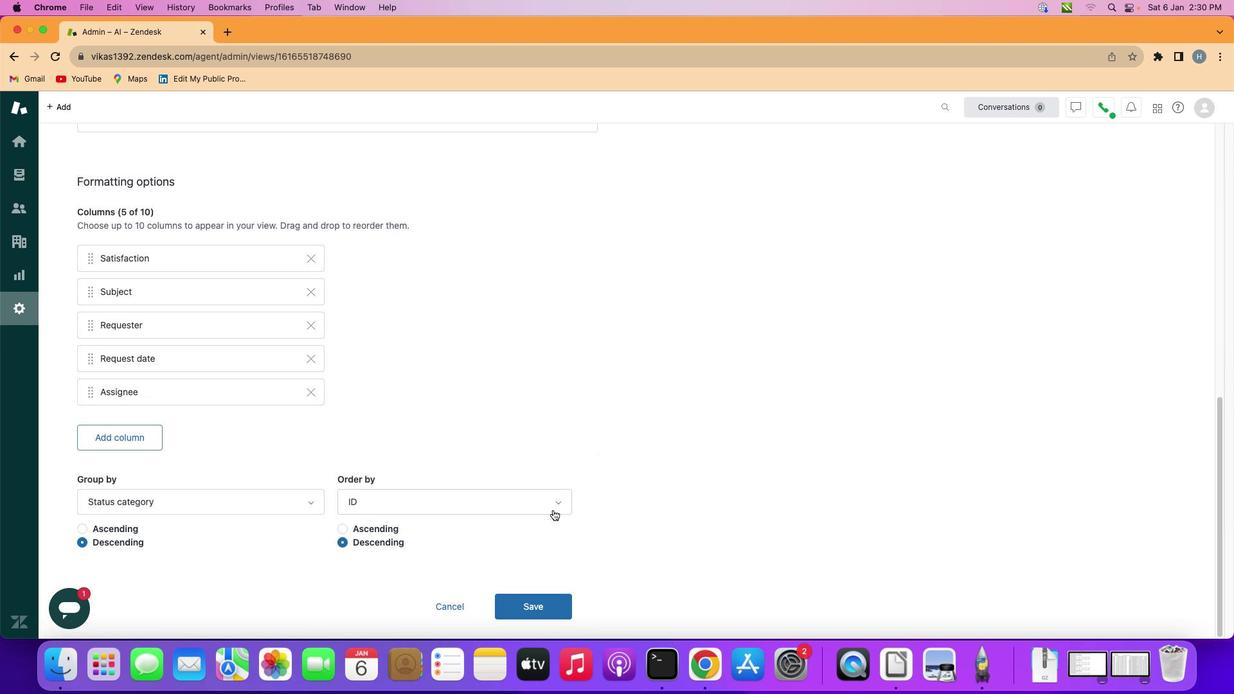
Action: Mouse moved to (556, 500)
Screenshot: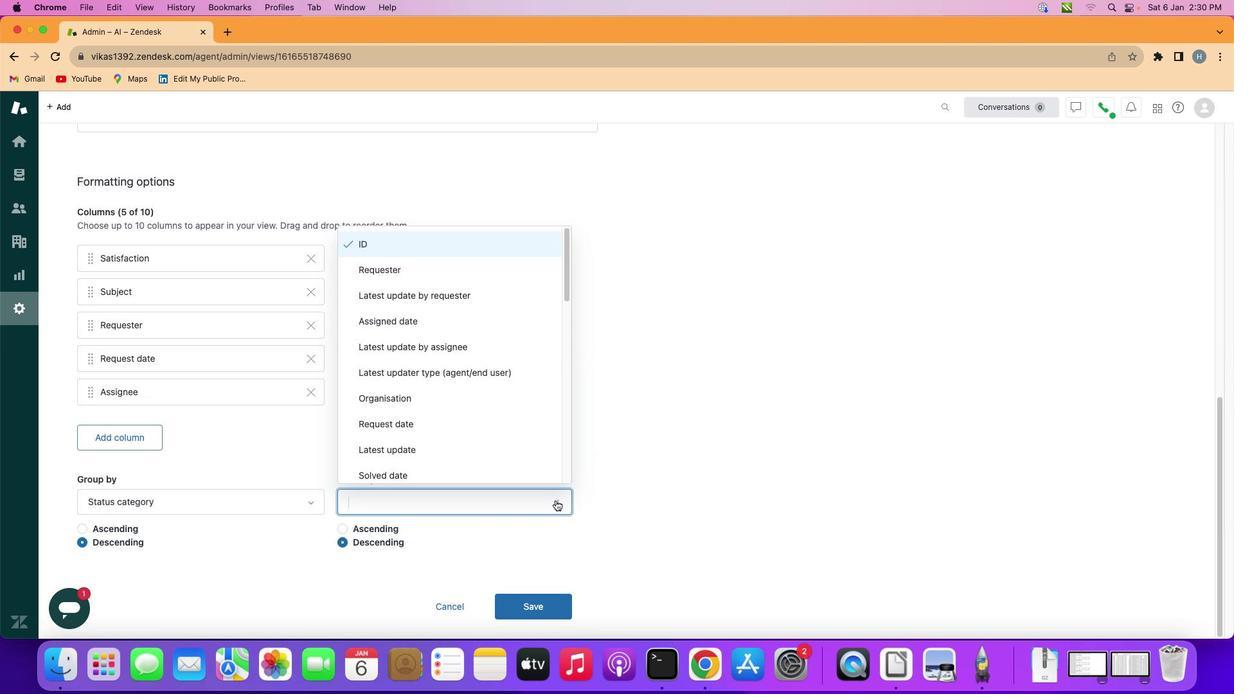 
Action: Mouse pressed left at (556, 500)
Screenshot: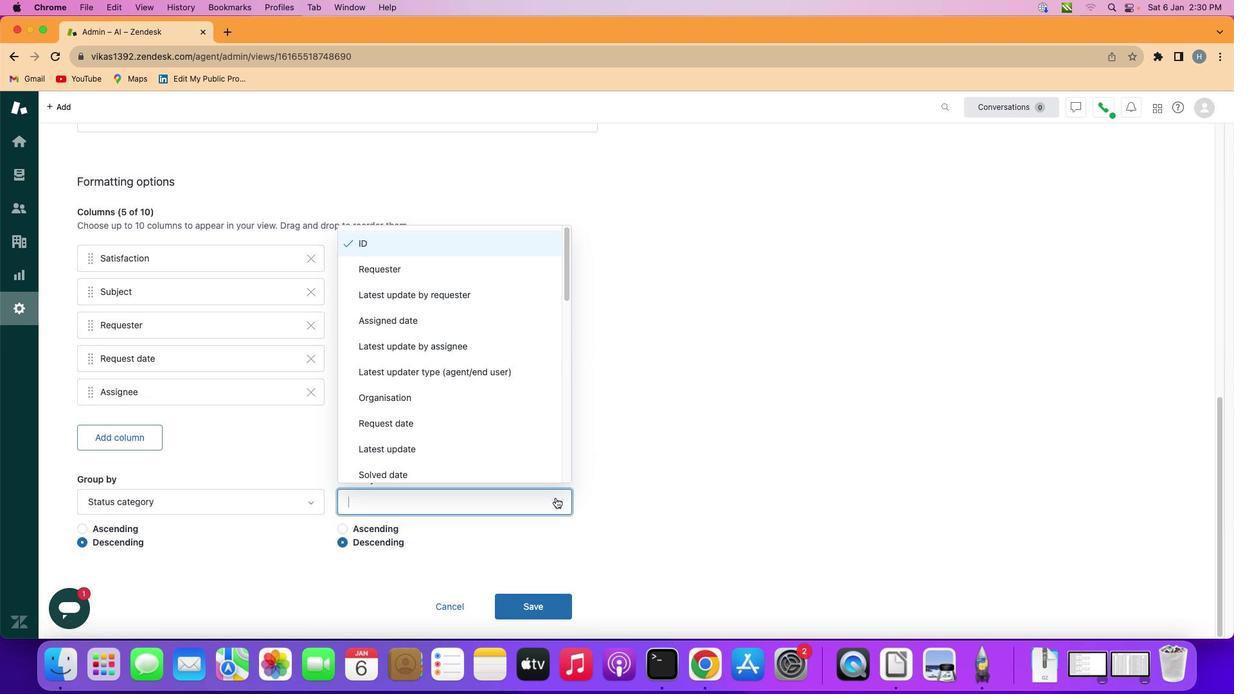 
Action: Mouse moved to (467, 266)
Screenshot: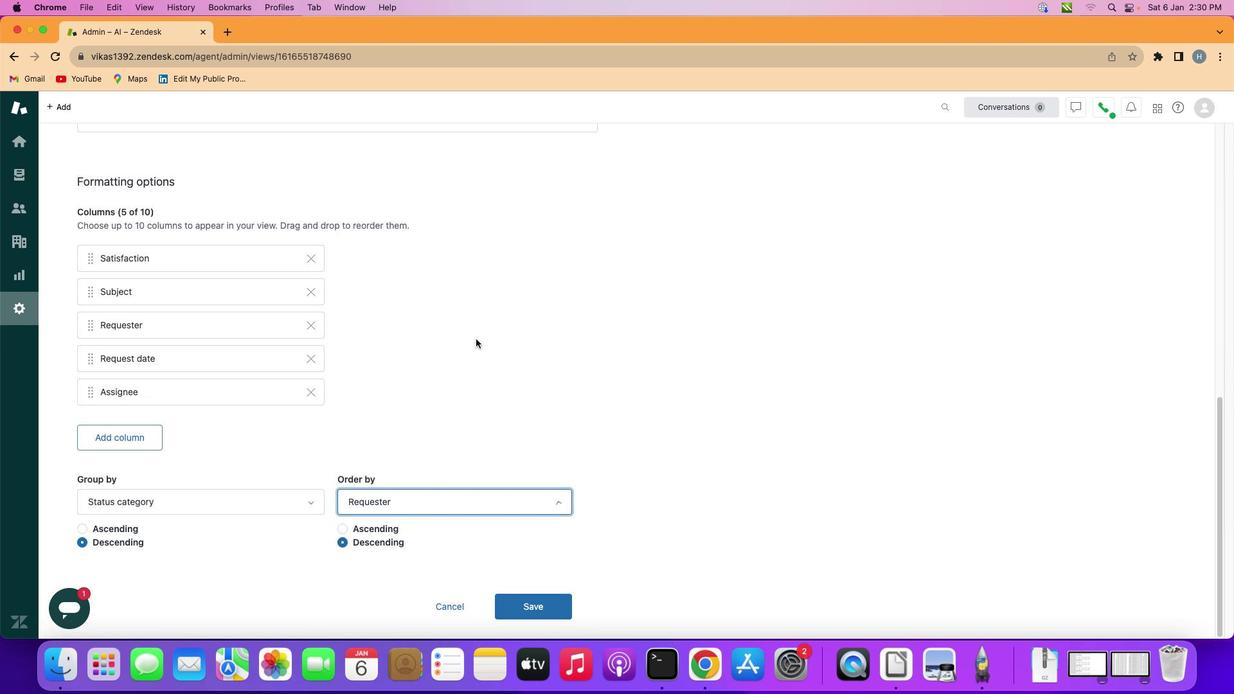 
Action: Mouse pressed left at (467, 266)
Screenshot: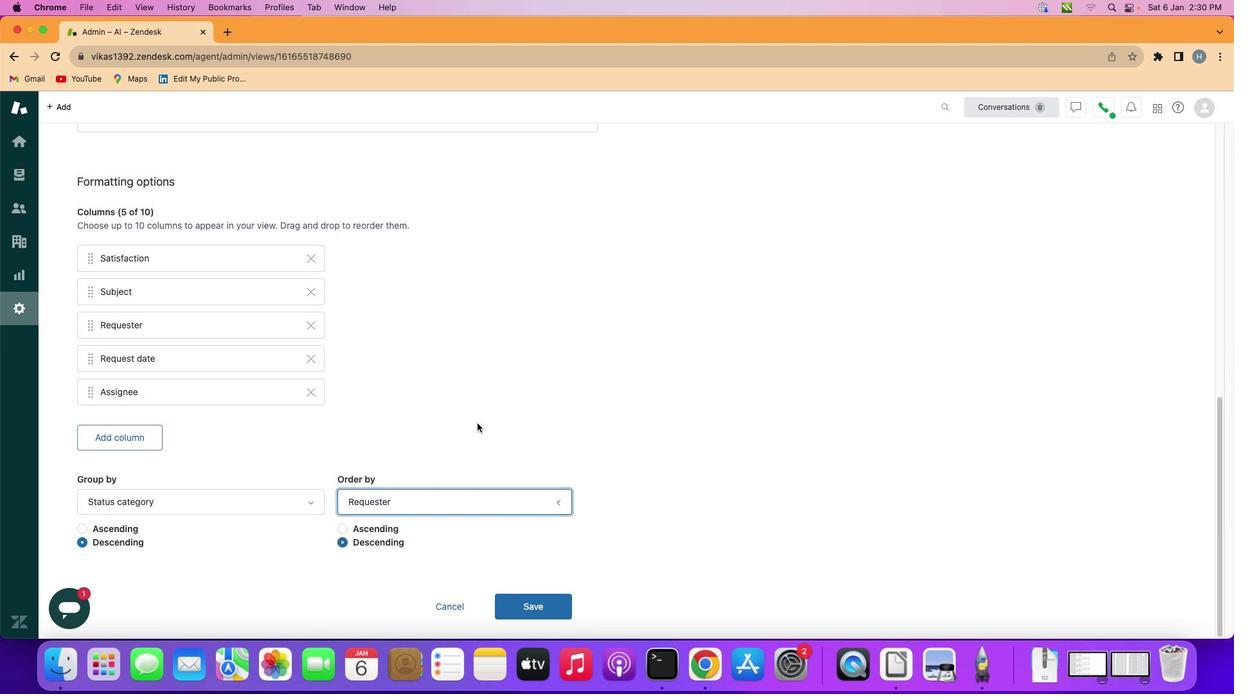 
Action: Mouse moved to (398, 524)
Screenshot: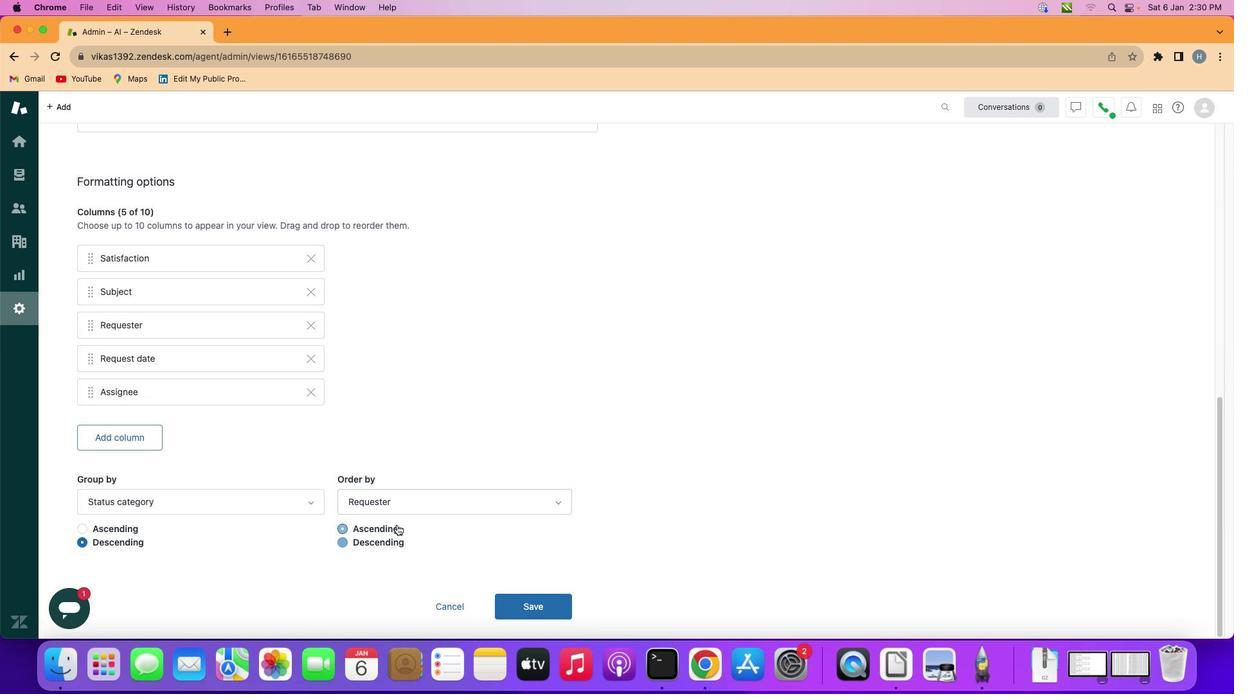 
Action: Mouse pressed left at (398, 524)
Screenshot: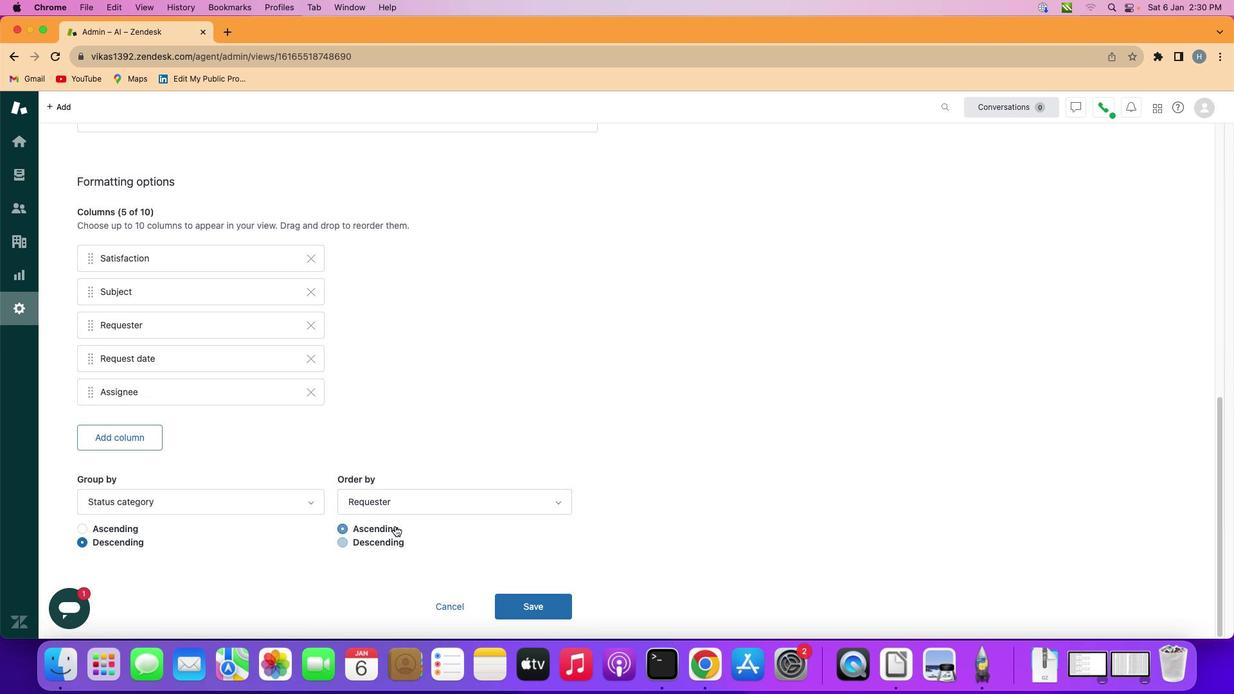 
Action: Mouse moved to (532, 607)
Screenshot: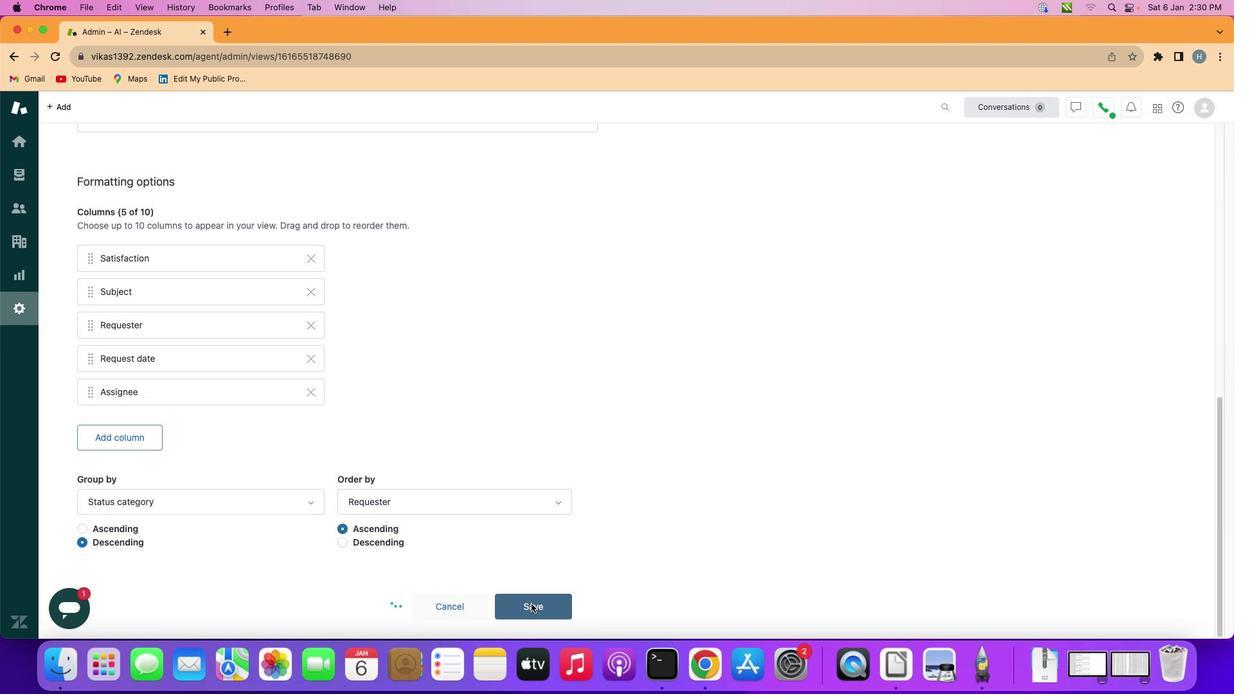 
Action: Mouse pressed left at (532, 607)
Screenshot: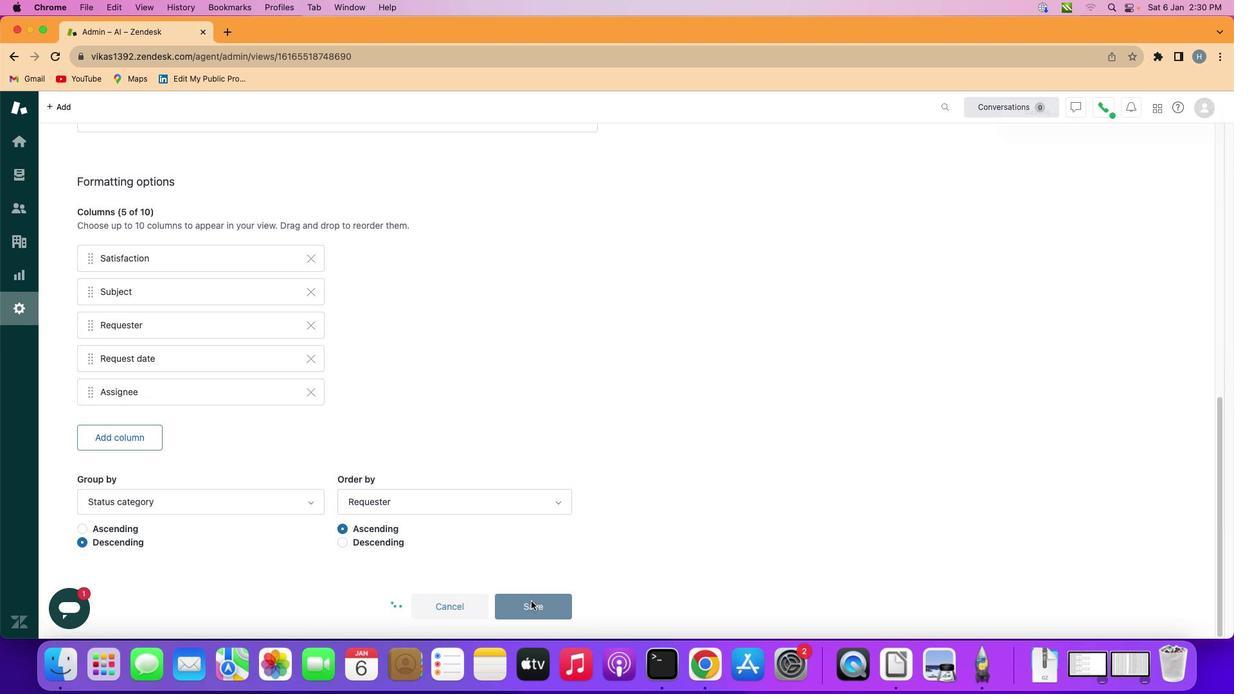 
Action: Mouse moved to (459, 340)
Screenshot: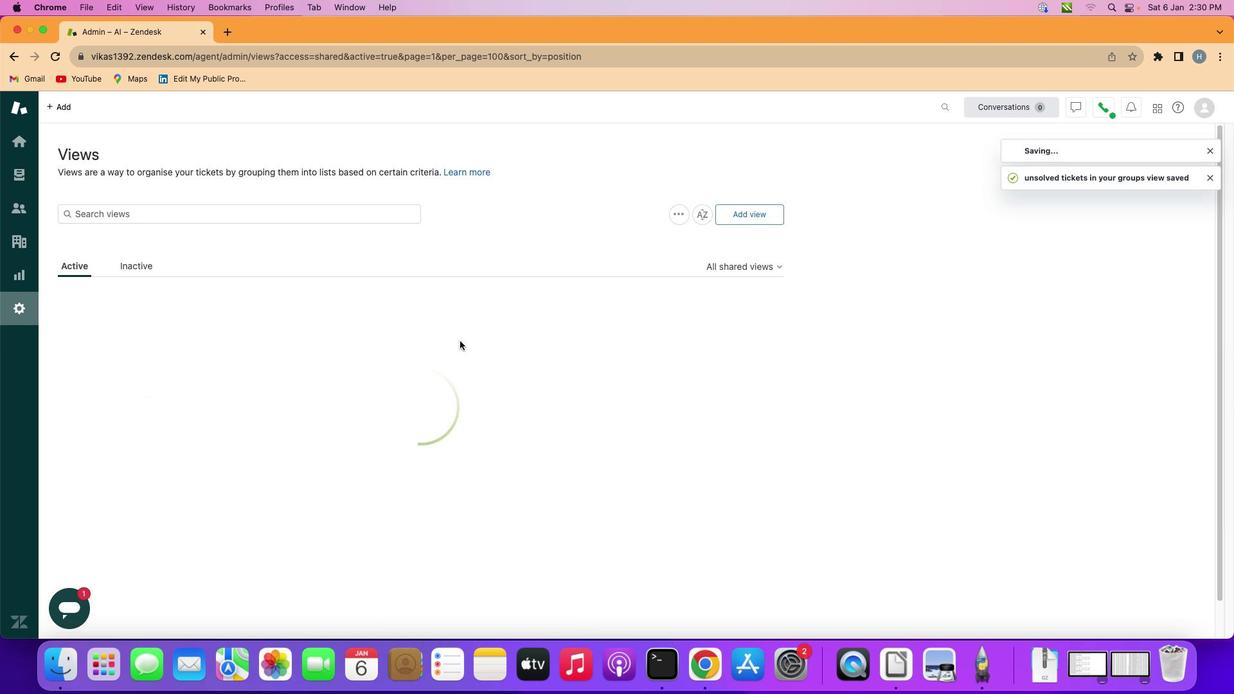 
